 Task: Search one way flight ticket for 1 adult, 6 children, 1 infant in seat and 1 infant on lap in business from Rapid City: Rapid City Regional Airport to Rockford: Chicago Rockford International Airport(was Northwest Chicagoland Regional Airport At Rockford) on 5-1-2023. Choice of flights is Sun country airlines. Number of bags: 8 checked bags. Price is upto 75000. Outbound departure time preference is 22:15.
Action: Mouse moved to (273, 343)
Screenshot: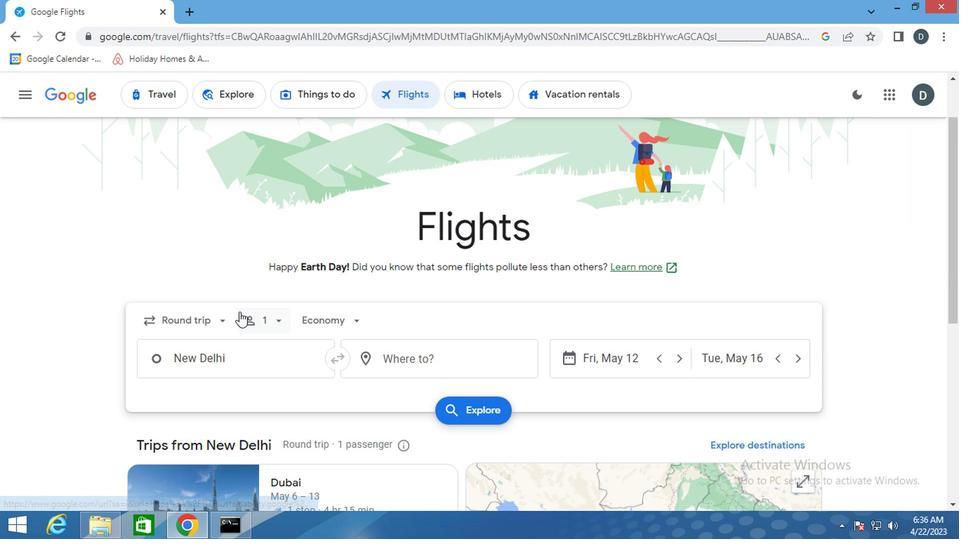 
Action: Mouse pressed left at (273, 343)
Screenshot: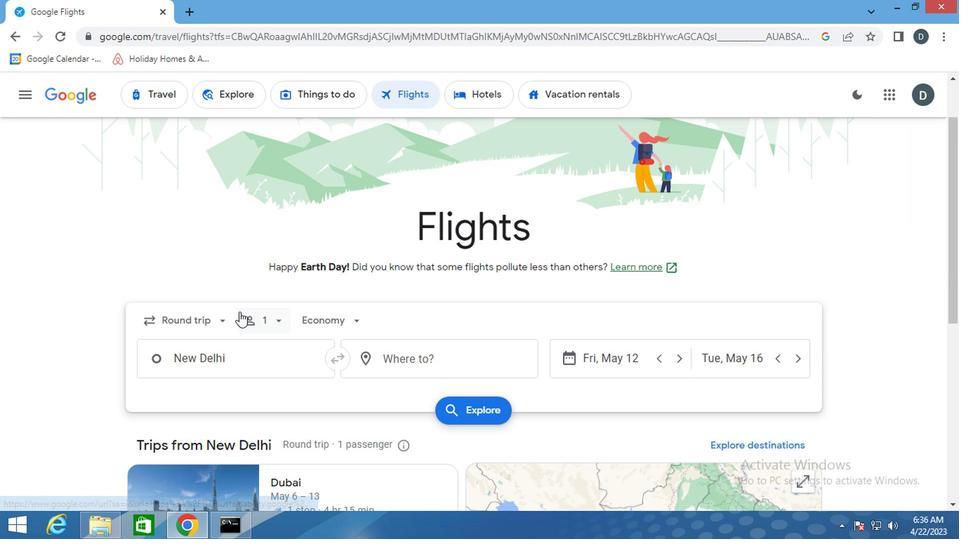 
Action: Mouse moved to (270, 388)
Screenshot: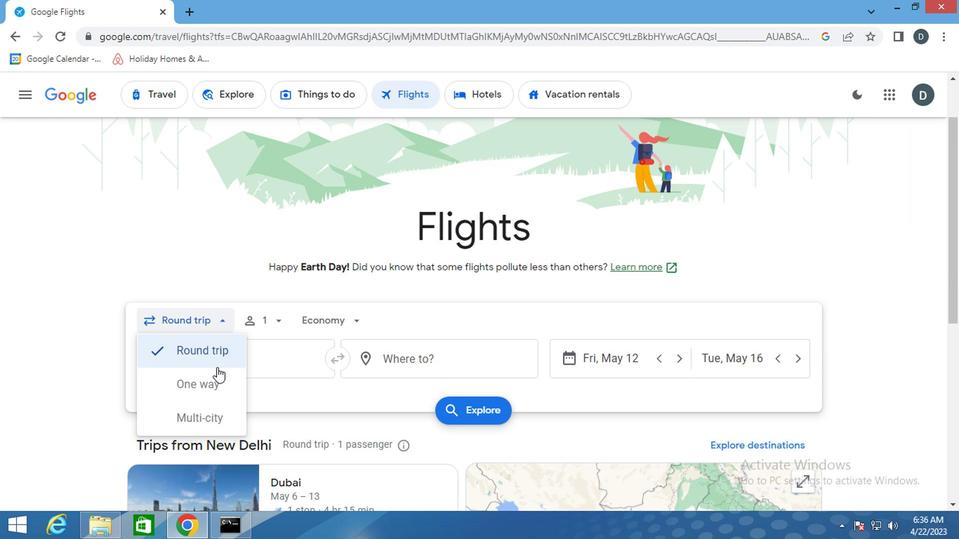 
Action: Mouse pressed left at (270, 388)
Screenshot: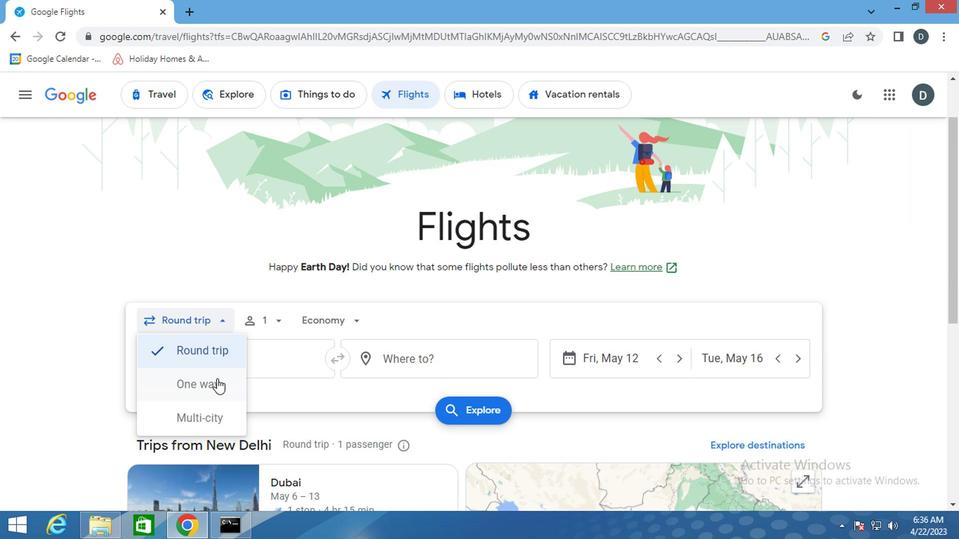 
Action: Mouse moved to (313, 343)
Screenshot: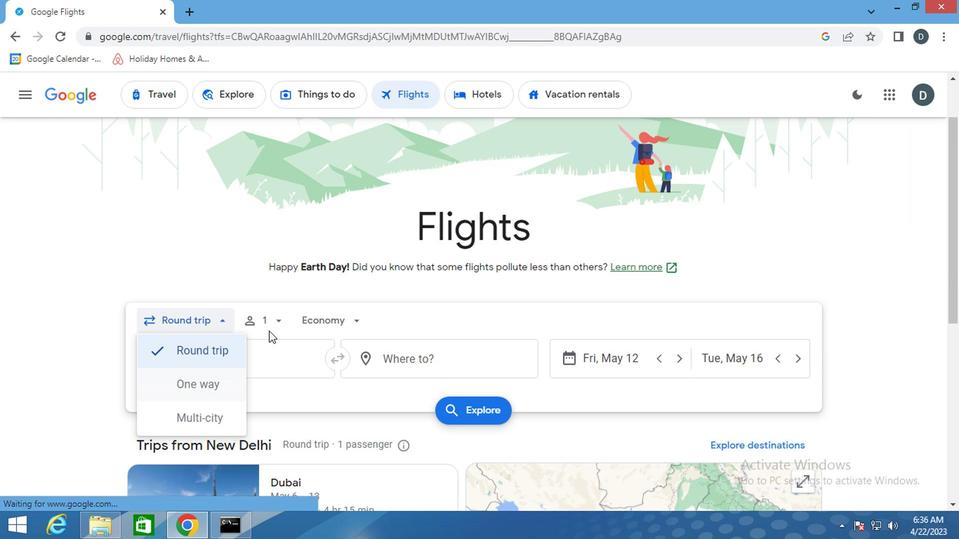 
Action: Mouse pressed left at (313, 343)
Screenshot: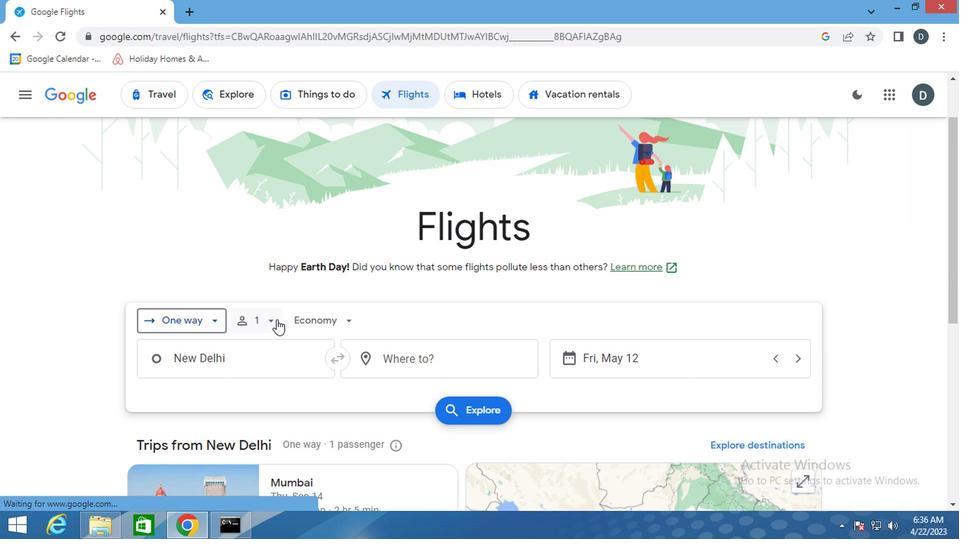 
Action: Mouse moved to (383, 400)
Screenshot: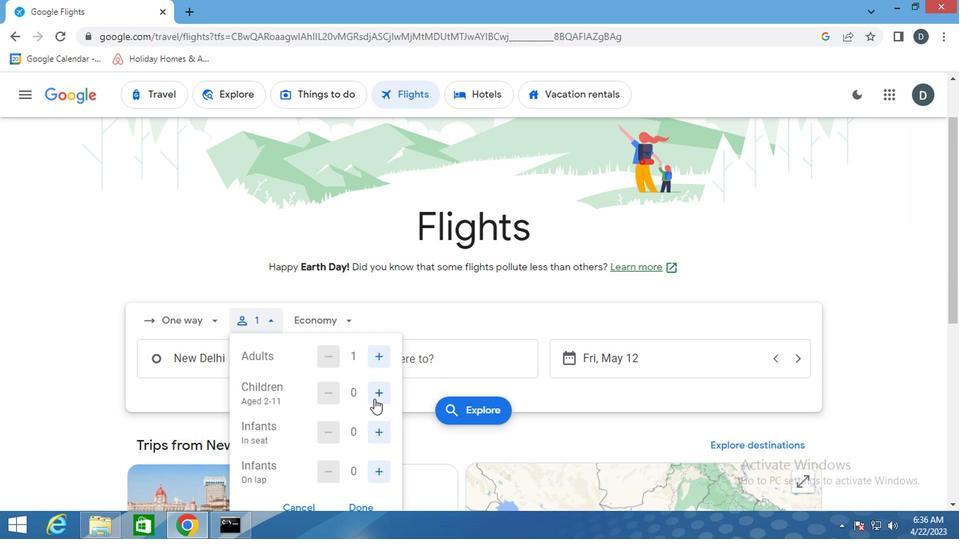 
Action: Mouse pressed left at (383, 400)
Screenshot: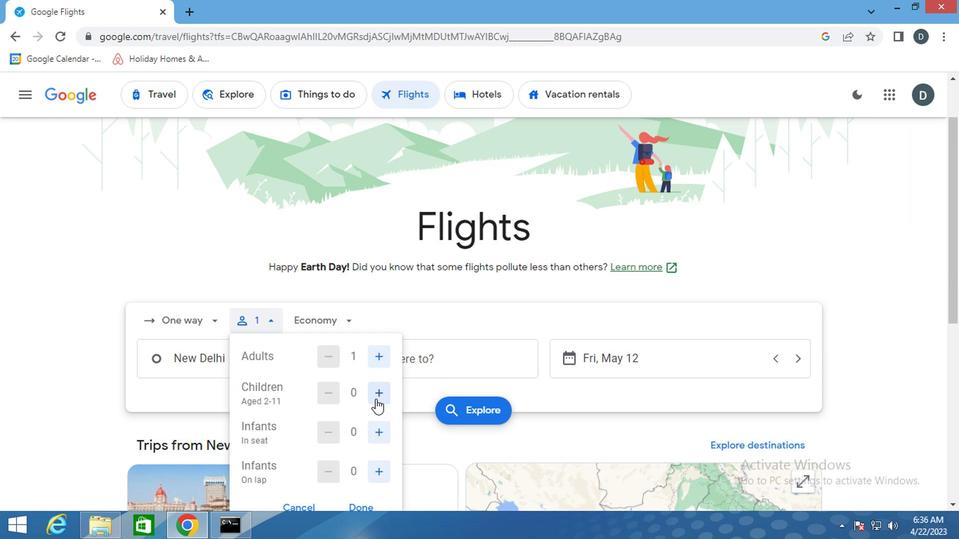 
Action: Mouse pressed left at (383, 400)
Screenshot: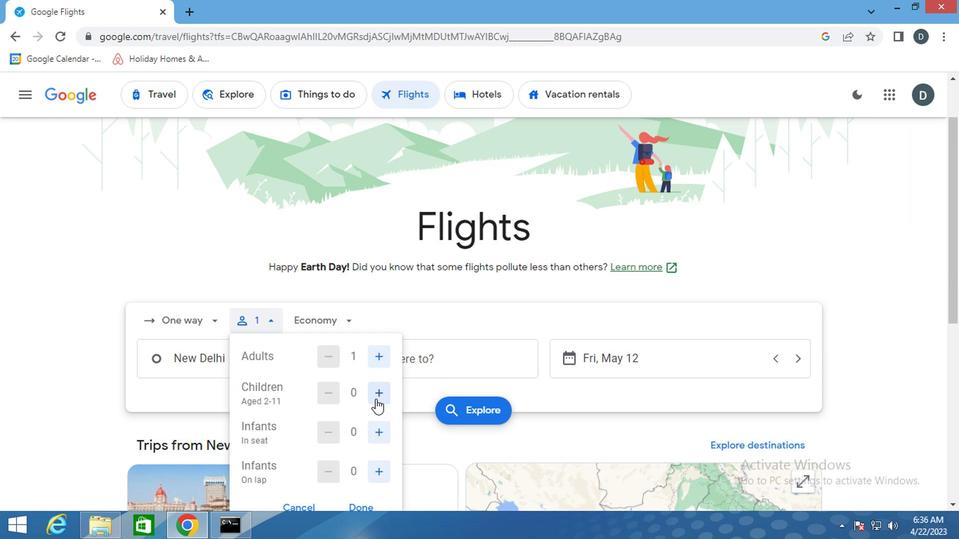 
Action: Mouse pressed left at (383, 400)
Screenshot: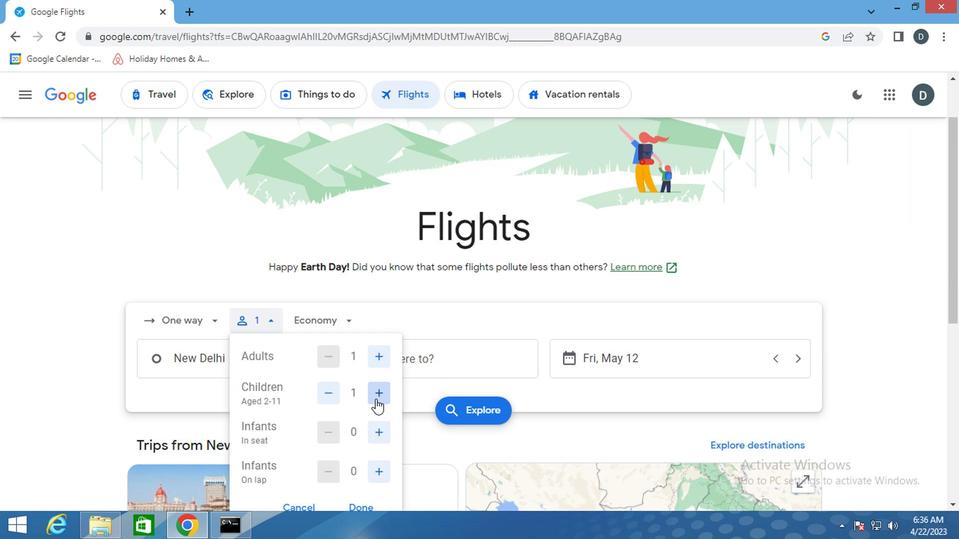 
Action: Mouse pressed left at (383, 400)
Screenshot: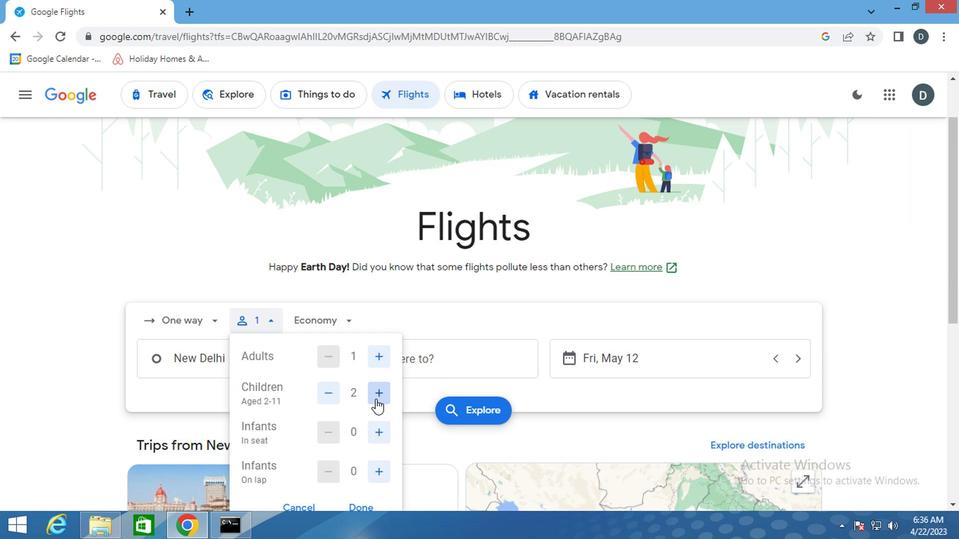
Action: Mouse pressed left at (383, 400)
Screenshot: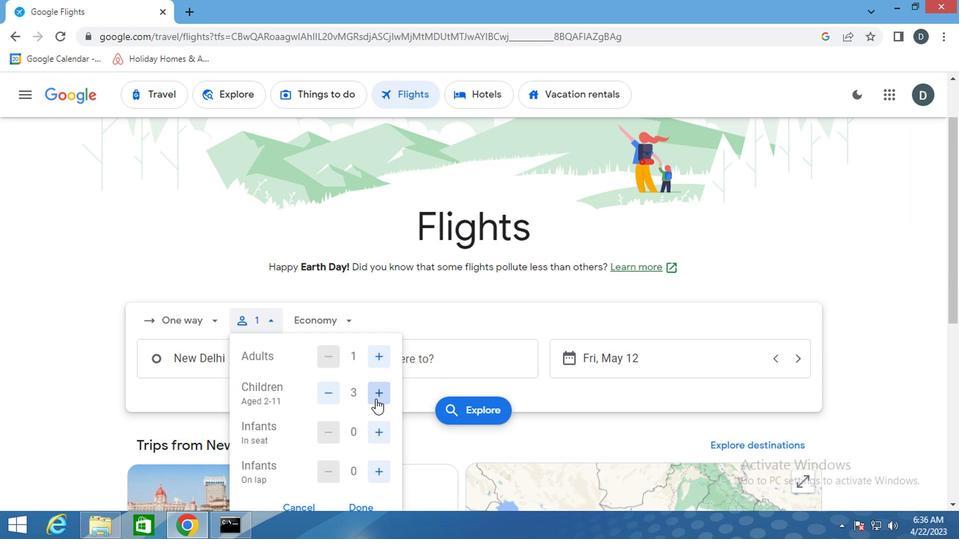 
Action: Mouse pressed left at (383, 400)
Screenshot: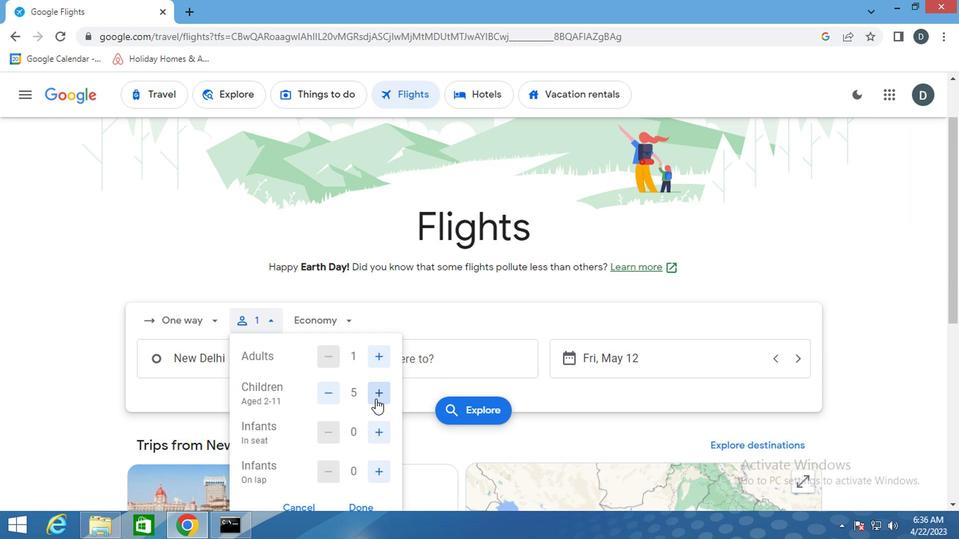 
Action: Mouse moved to (388, 418)
Screenshot: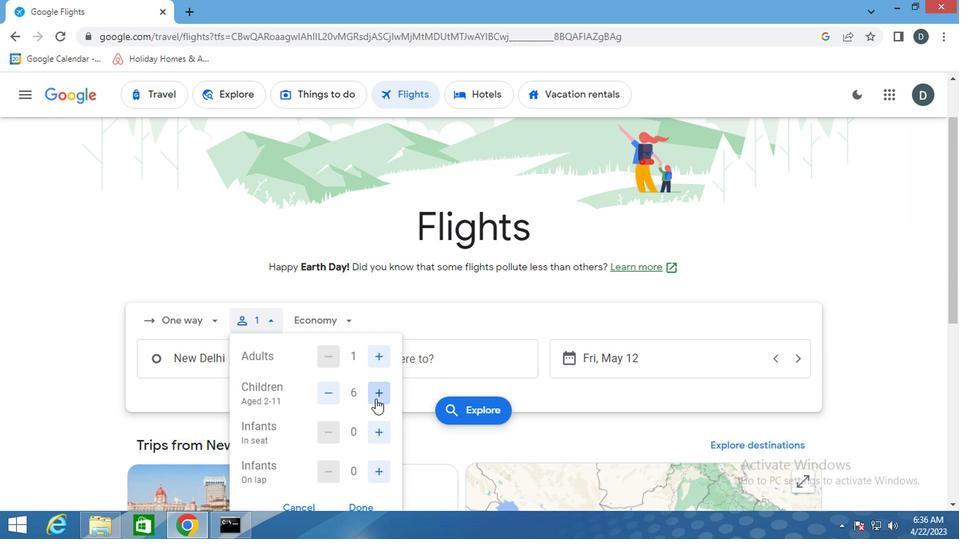 
Action: Mouse pressed left at (388, 418)
Screenshot: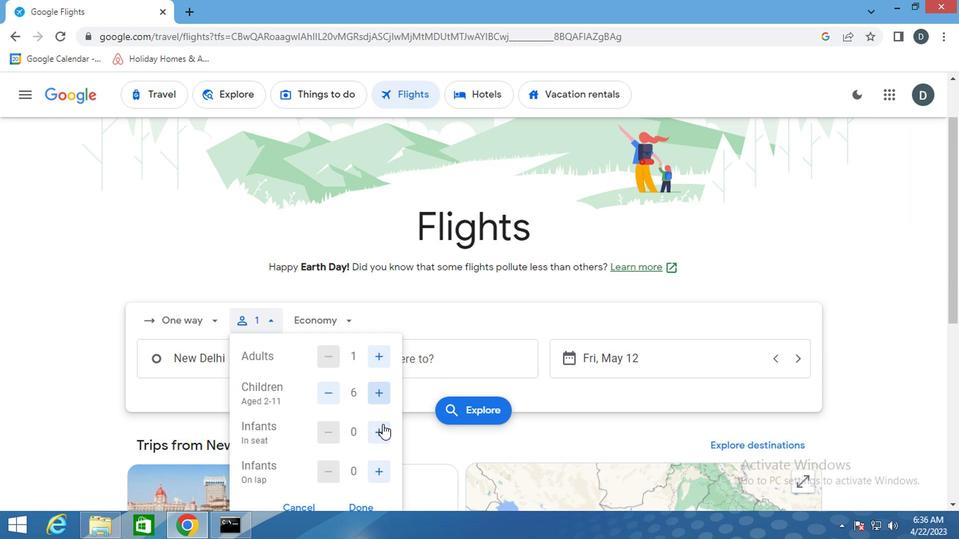 
Action: Mouse moved to (385, 449)
Screenshot: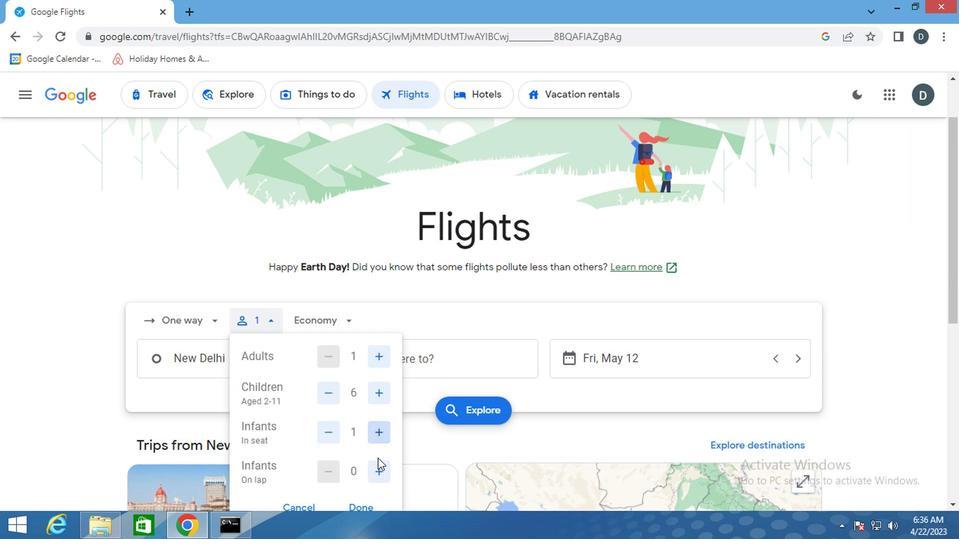 
Action: Mouse pressed left at (385, 449)
Screenshot: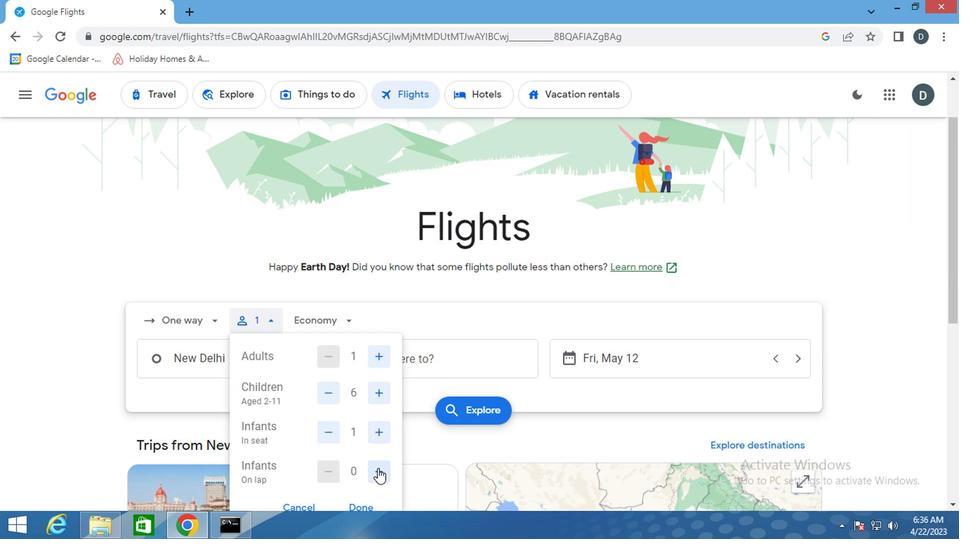 
Action: Mouse moved to (377, 475)
Screenshot: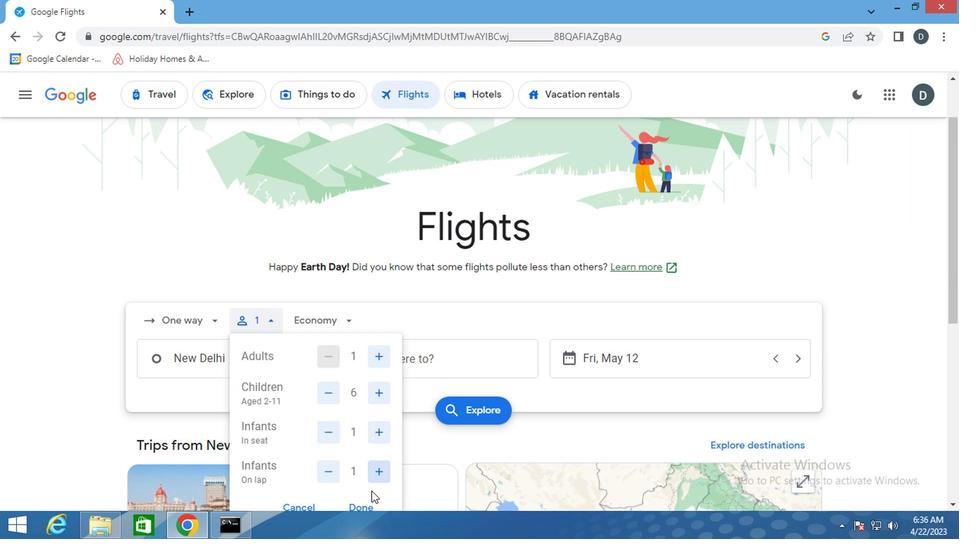 
Action: Mouse pressed left at (377, 475)
Screenshot: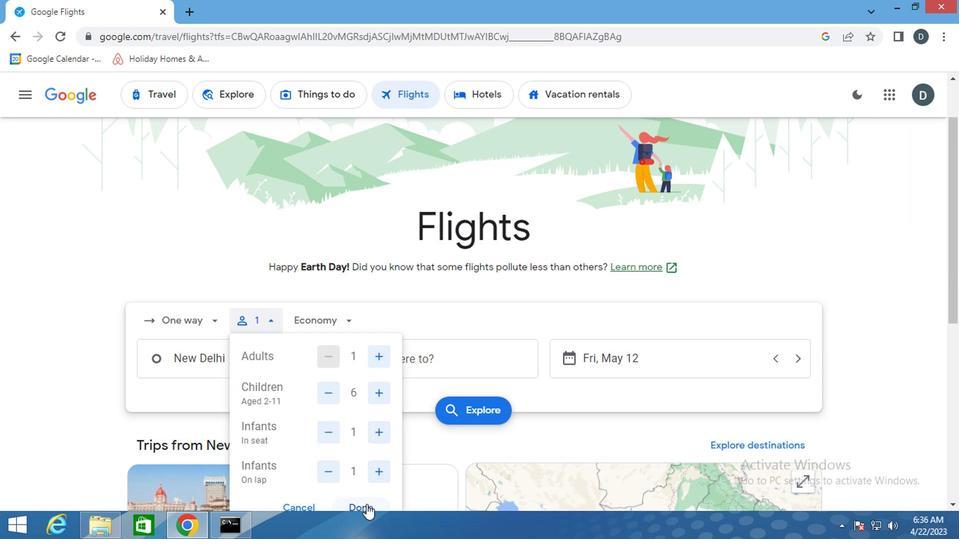 
Action: Mouse moved to (346, 341)
Screenshot: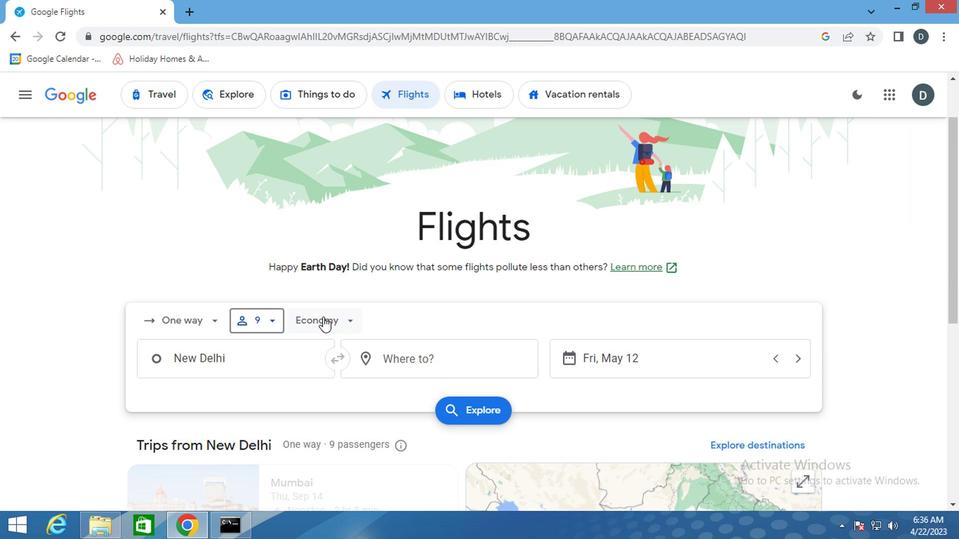 
Action: Mouse pressed left at (346, 341)
Screenshot: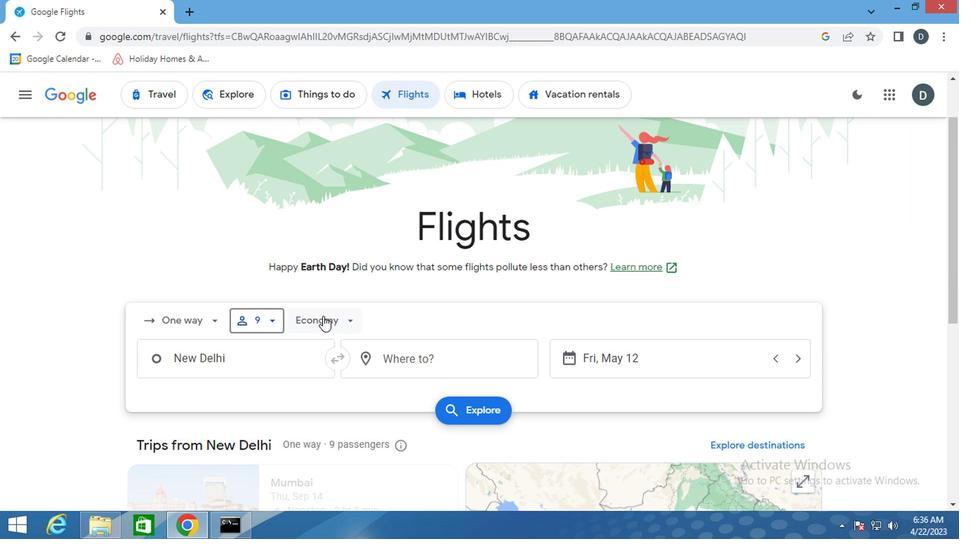 
Action: Mouse moved to (361, 409)
Screenshot: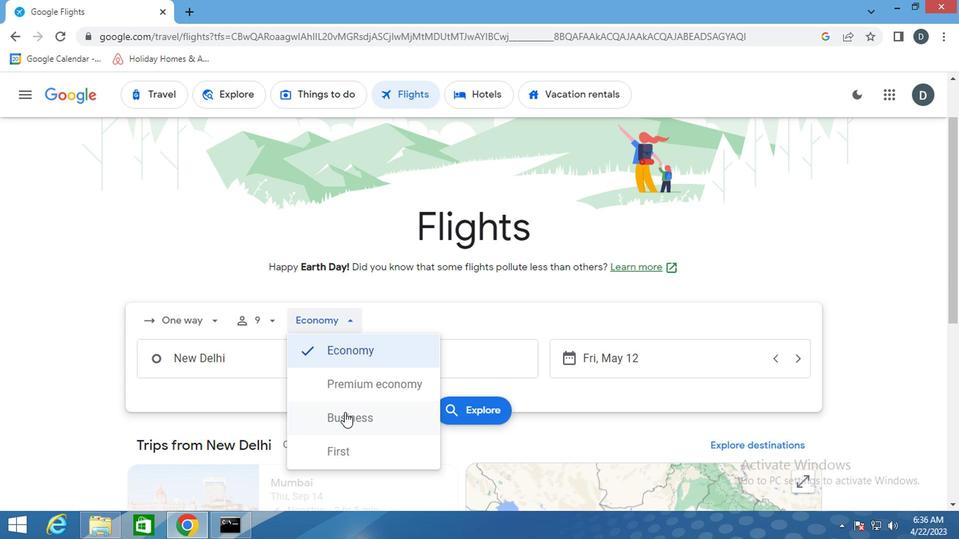 
Action: Mouse pressed left at (361, 409)
Screenshot: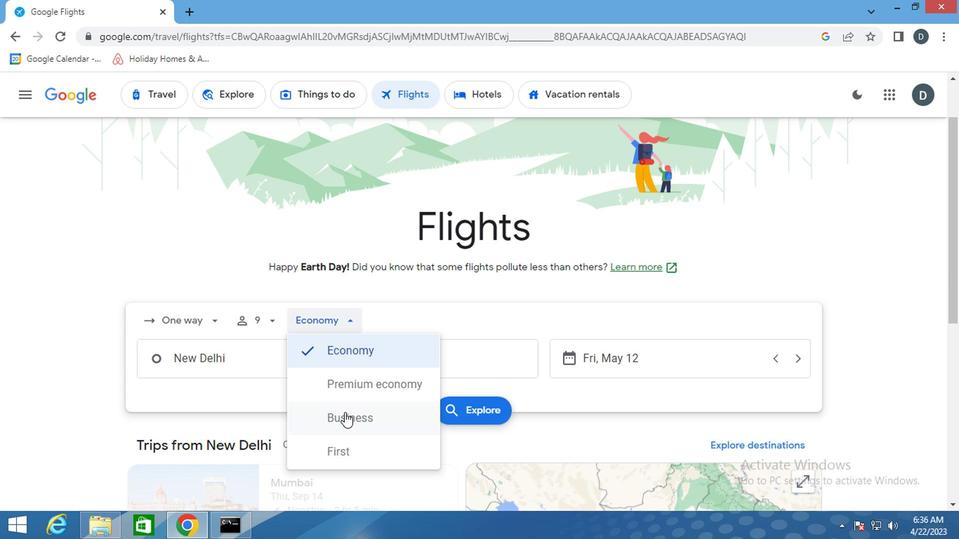 
Action: Mouse moved to (291, 380)
Screenshot: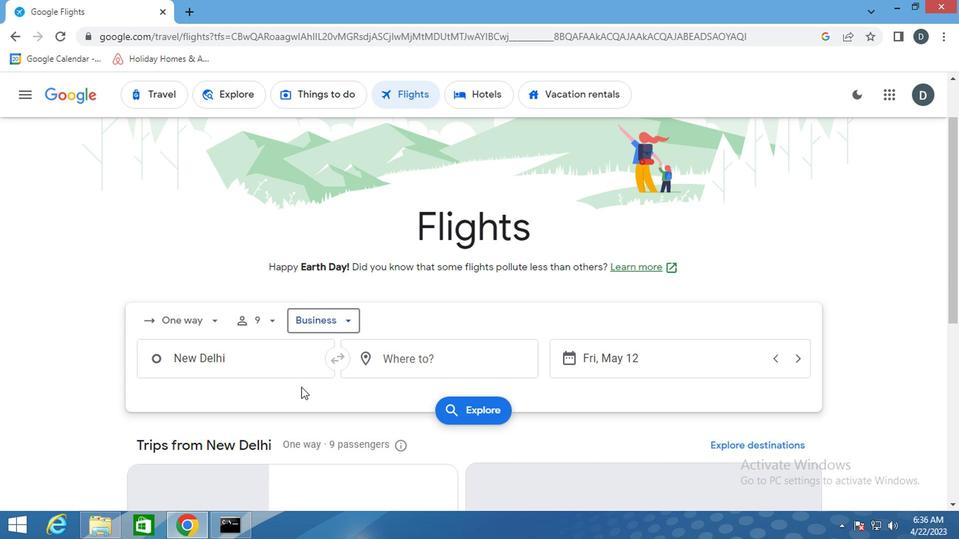 
Action: Mouse pressed left at (291, 380)
Screenshot: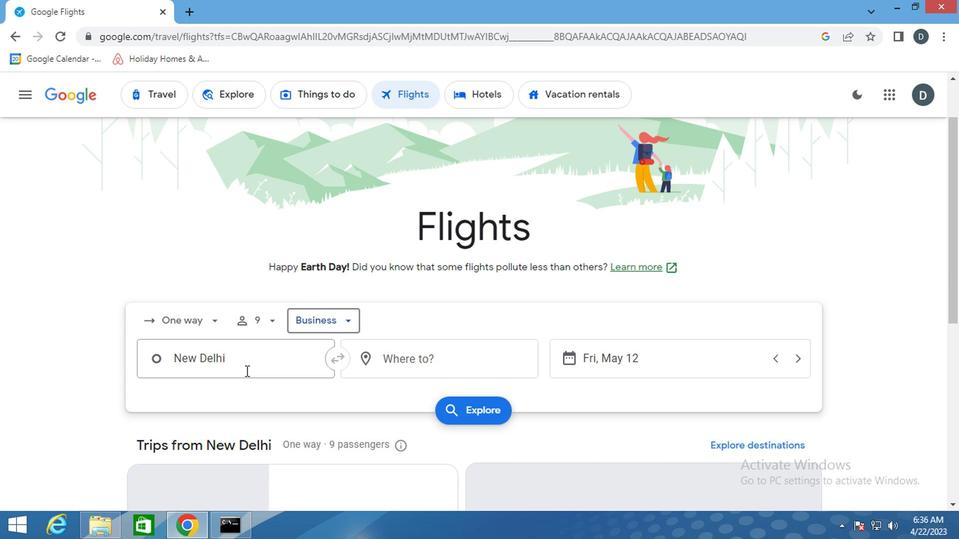 
Action: Key pressed <Key.shift_r>Rapid<Key.space><Key.shift>CITY<Key.space><Key.shift>REG
Screenshot: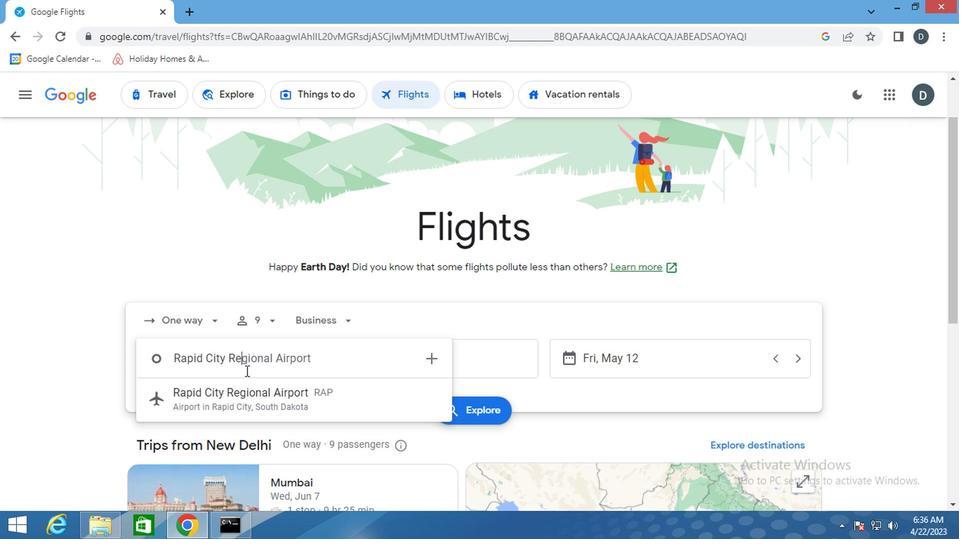 
Action: Mouse moved to (298, 405)
Screenshot: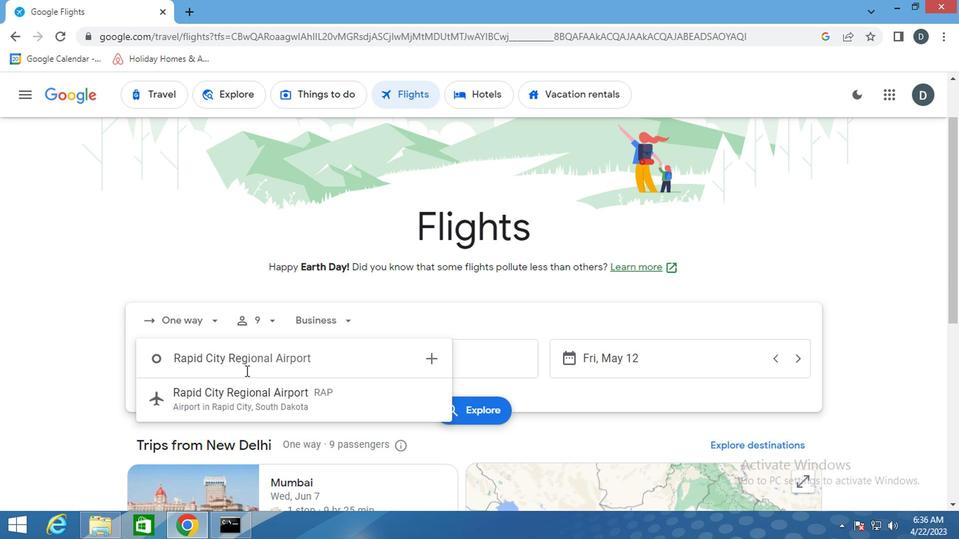 
Action: Mouse pressed left at (298, 405)
Screenshot: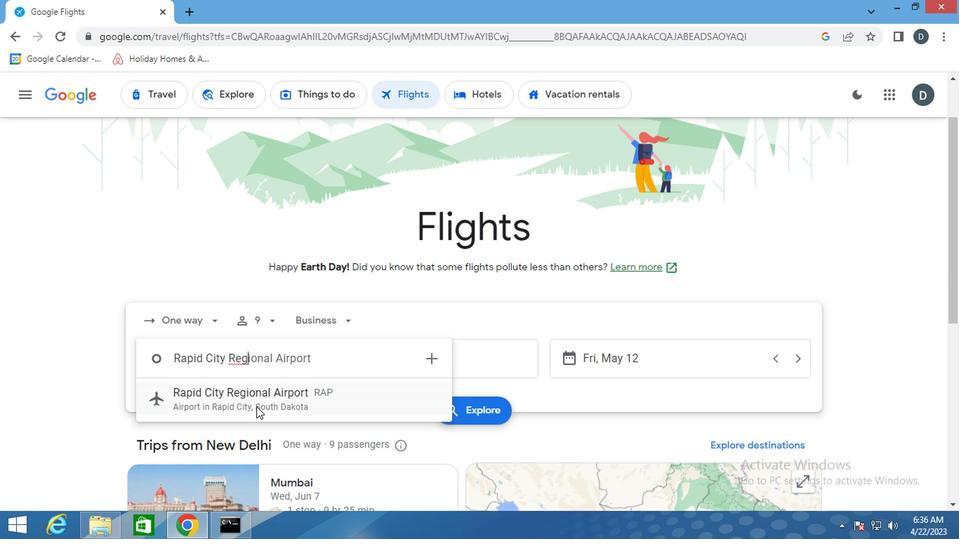 
Action: Mouse moved to (430, 377)
Screenshot: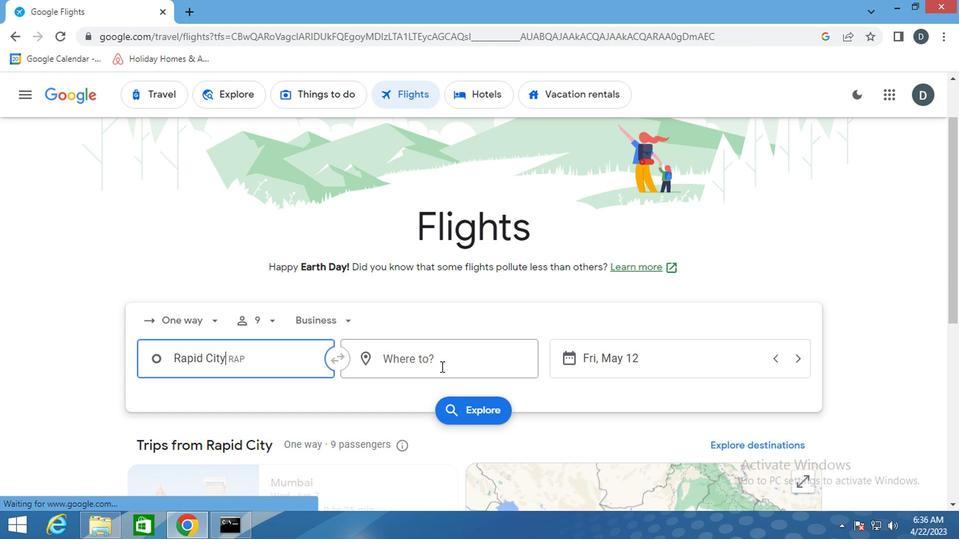 
Action: Mouse pressed left at (430, 377)
Screenshot: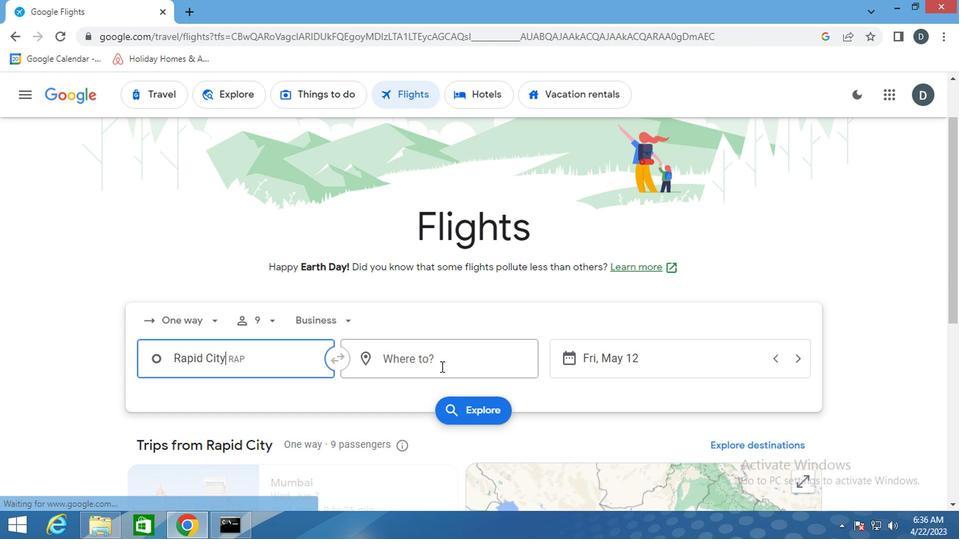 
Action: Key pressed <Key.shift>ROCKFORD
Screenshot: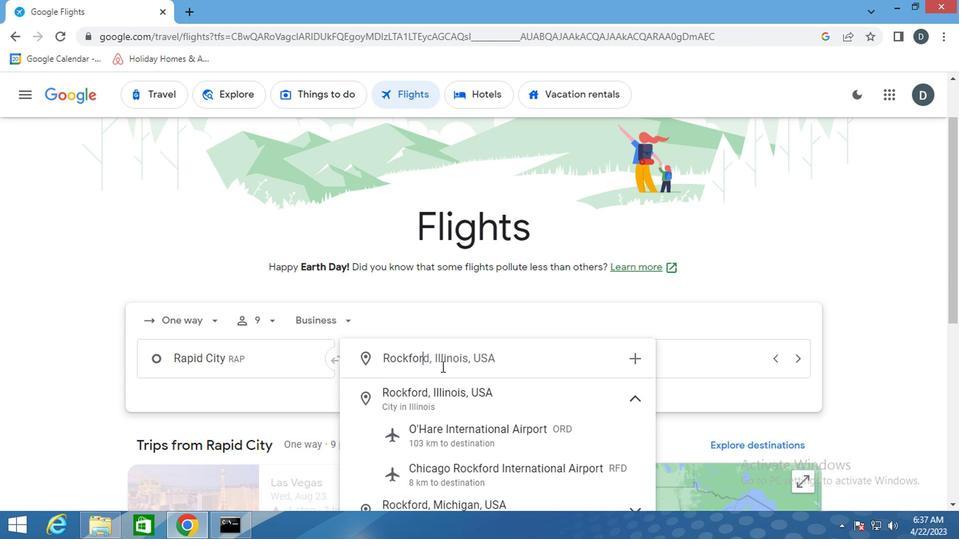 
Action: Mouse moved to (442, 451)
Screenshot: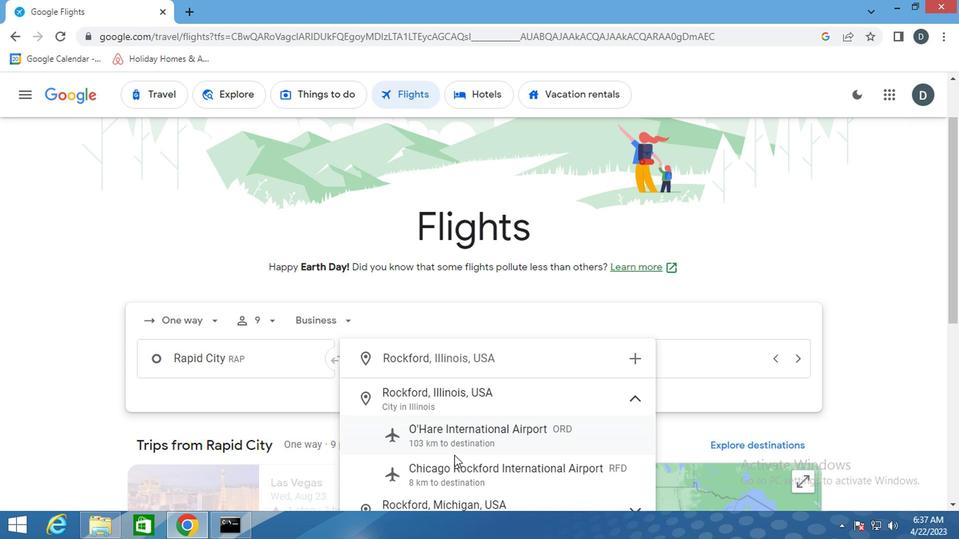 
Action: Mouse pressed left at (442, 451)
Screenshot: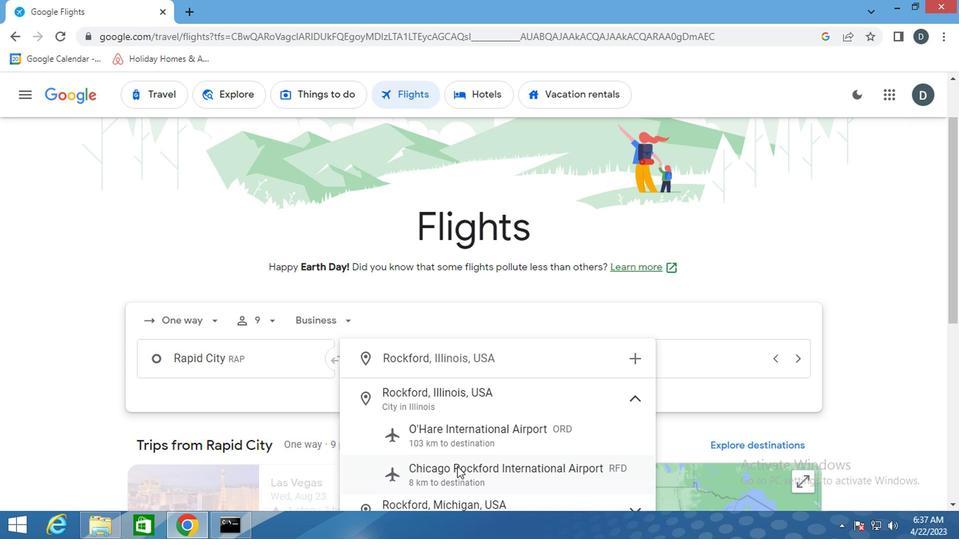 
Action: Mouse moved to (563, 377)
Screenshot: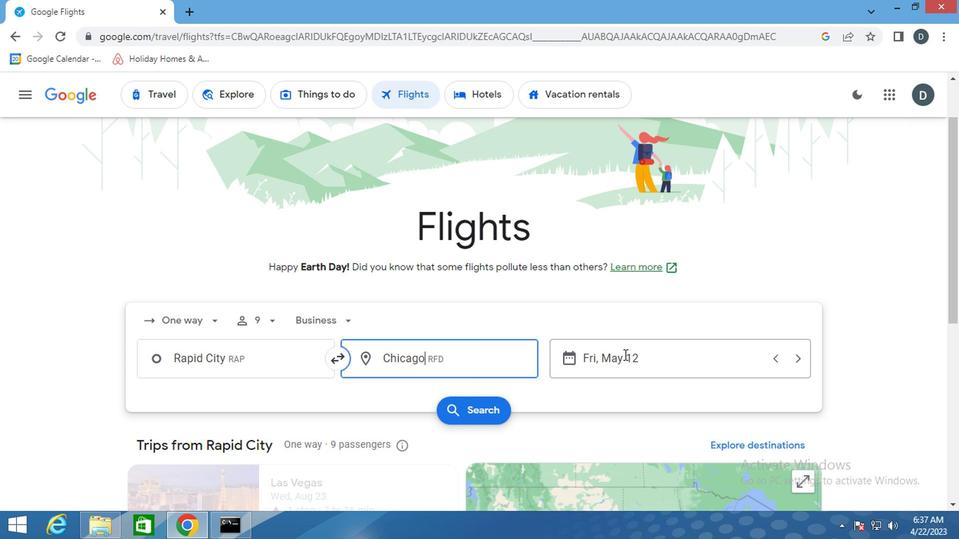 
Action: Mouse pressed left at (563, 377)
Screenshot: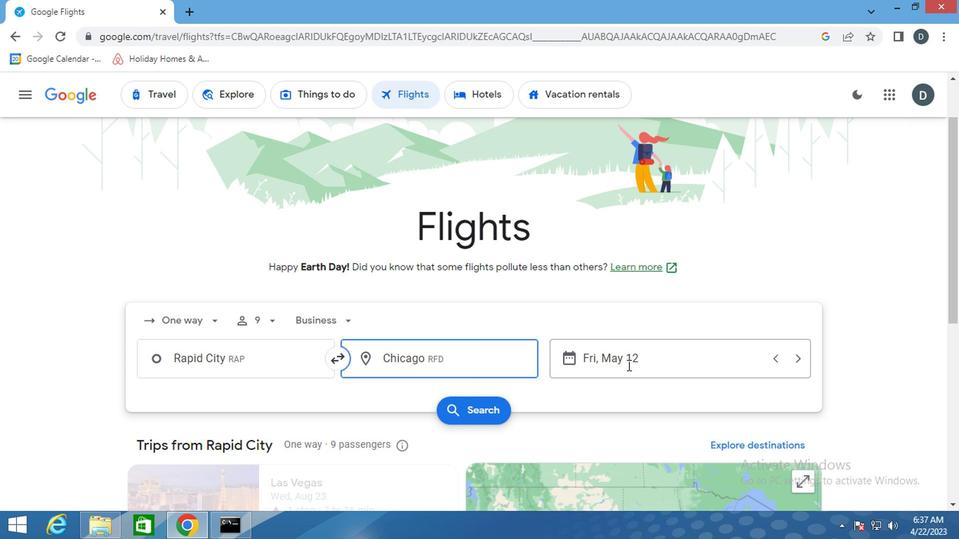 
Action: Mouse moved to (541, 290)
Screenshot: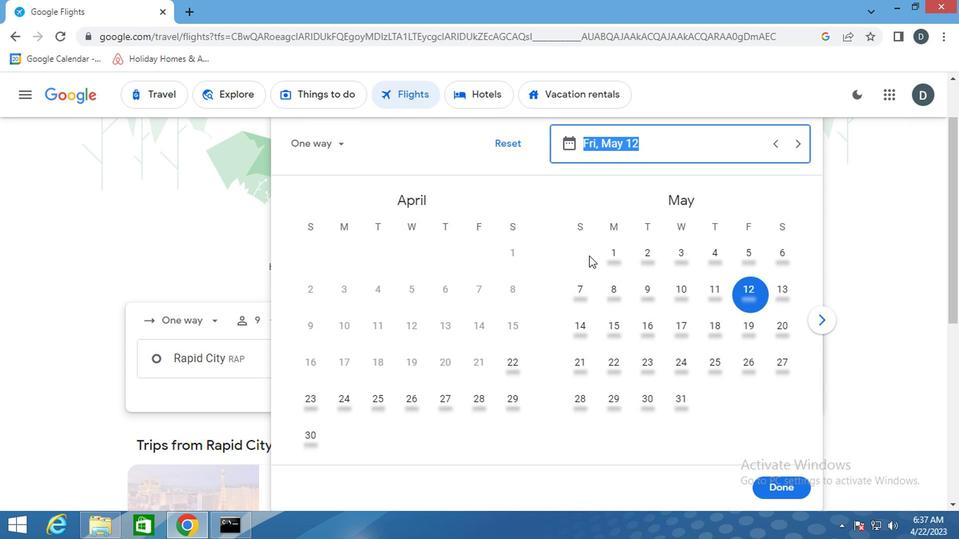 
Action: Mouse pressed left at (541, 290)
Screenshot: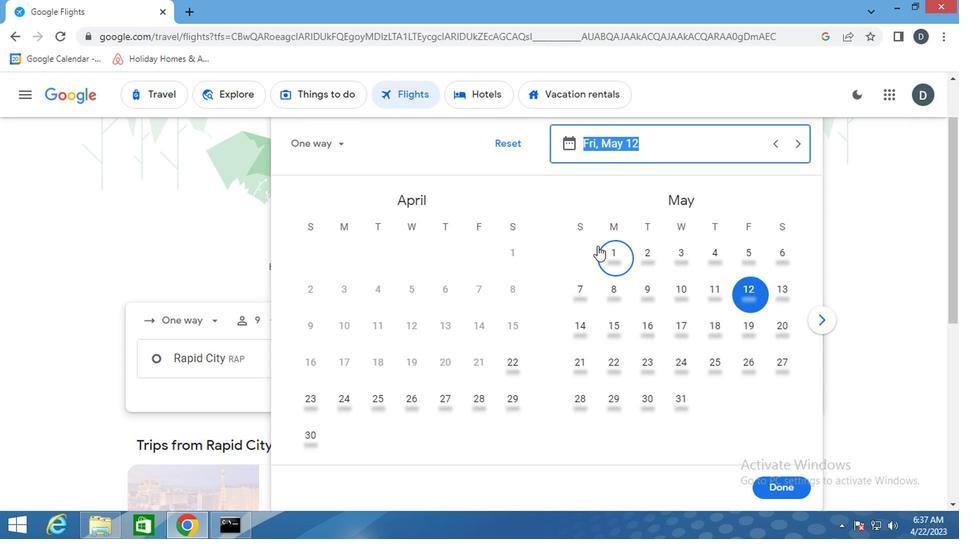 
Action: Mouse moved to (663, 468)
Screenshot: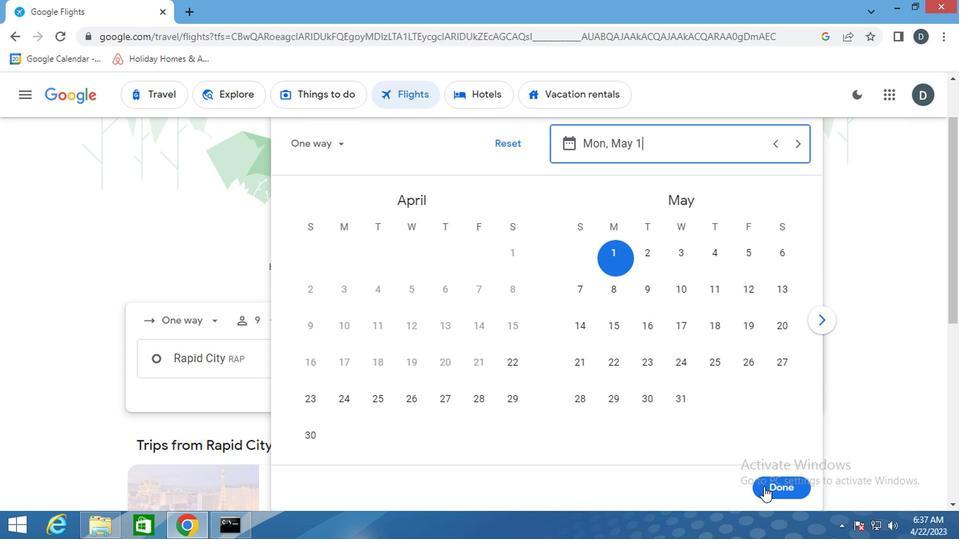 
Action: Mouse pressed left at (663, 468)
Screenshot: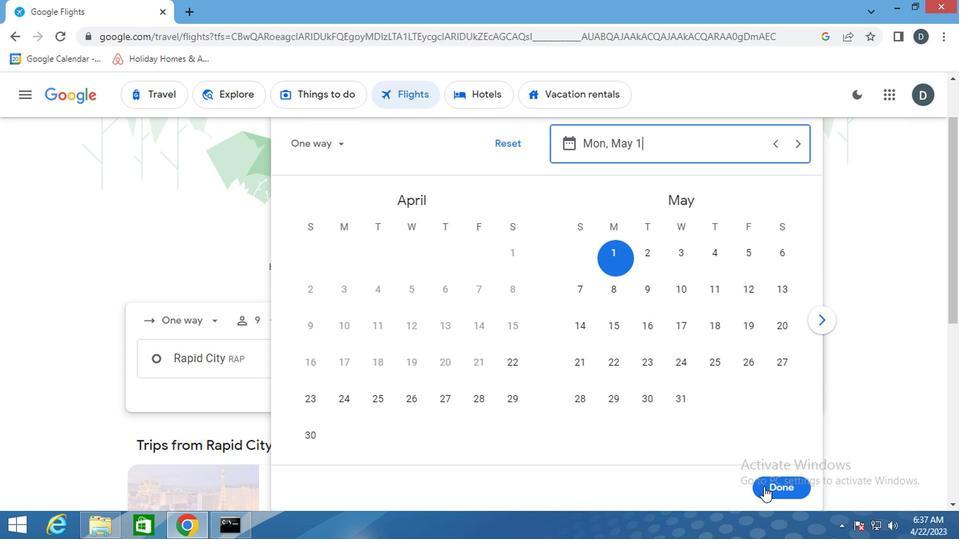 
Action: Mouse moved to (469, 412)
Screenshot: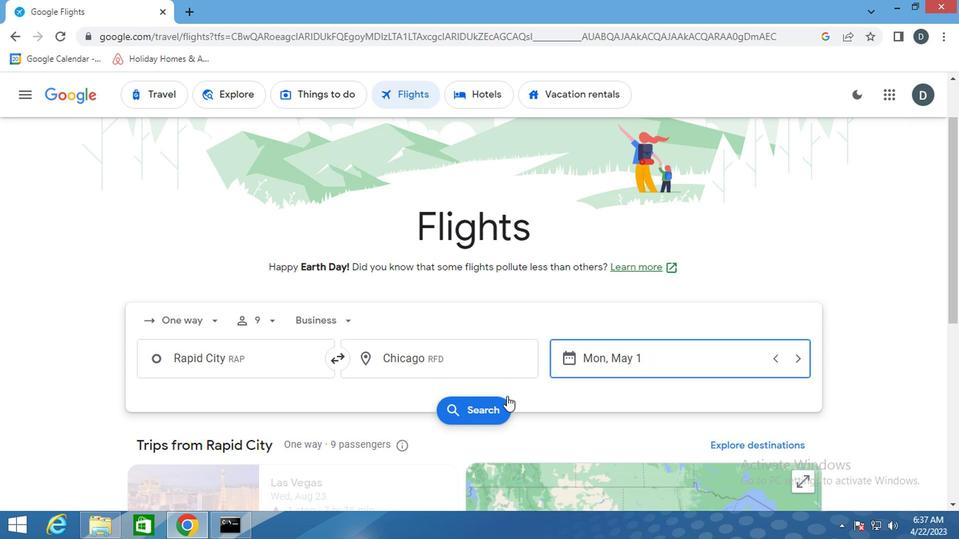 
Action: Mouse pressed left at (469, 412)
Screenshot: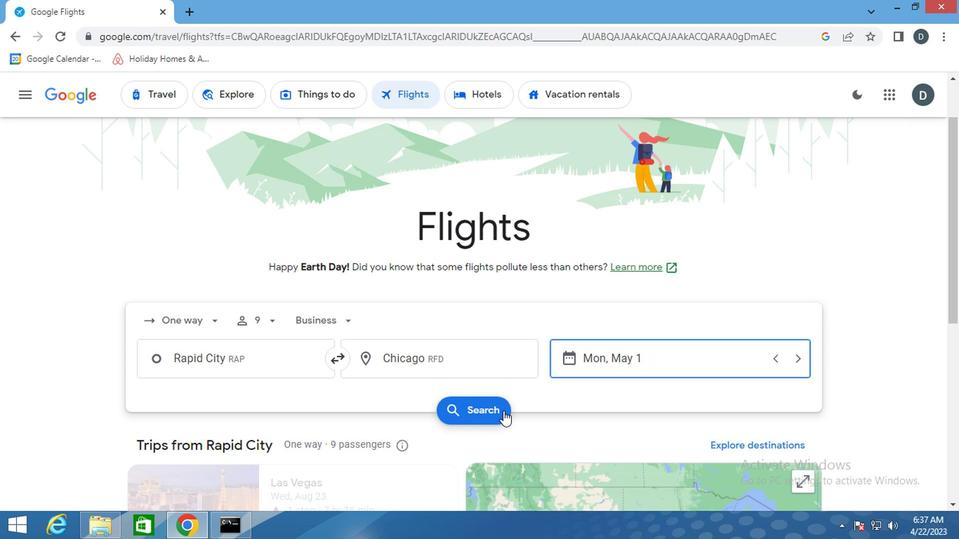 
Action: Mouse moved to (228, 275)
Screenshot: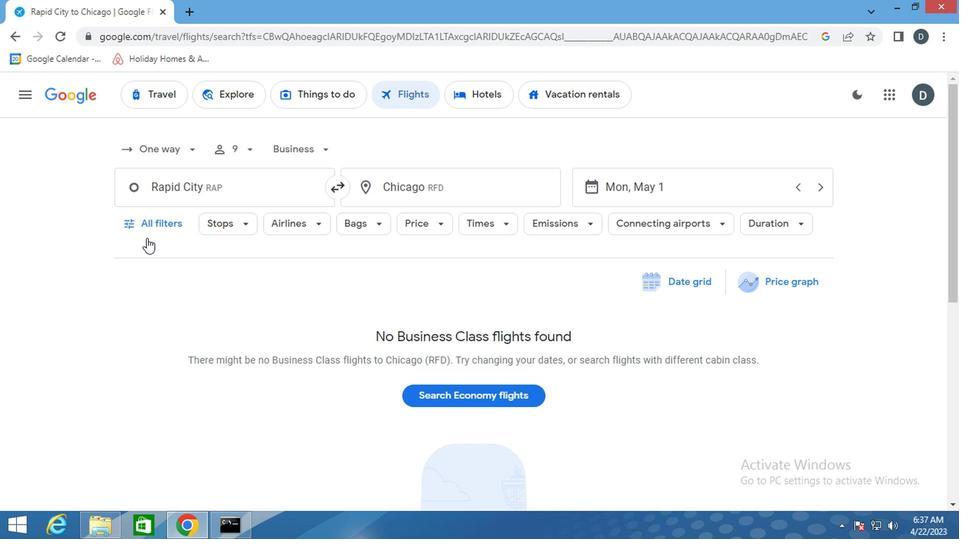 
Action: Mouse pressed left at (228, 275)
Screenshot: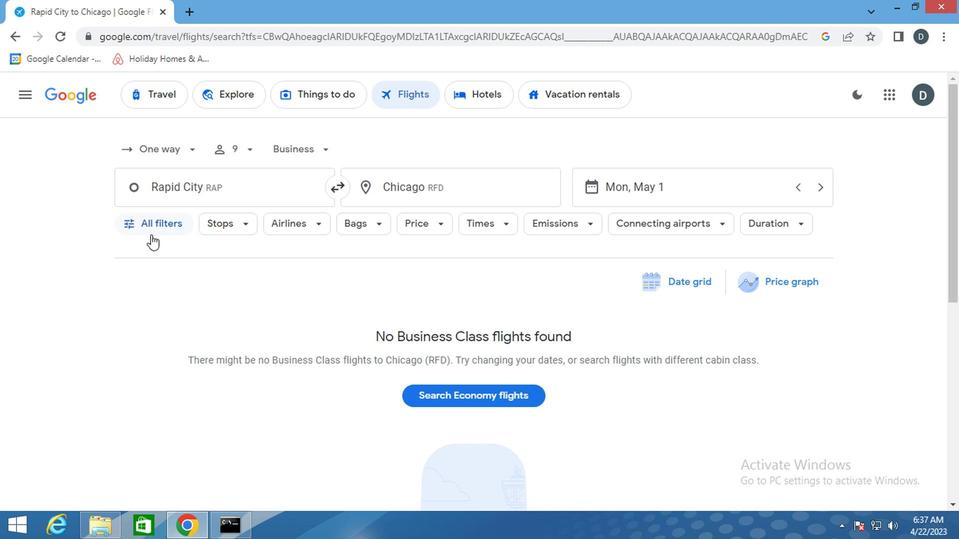 
Action: Mouse moved to (277, 370)
Screenshot: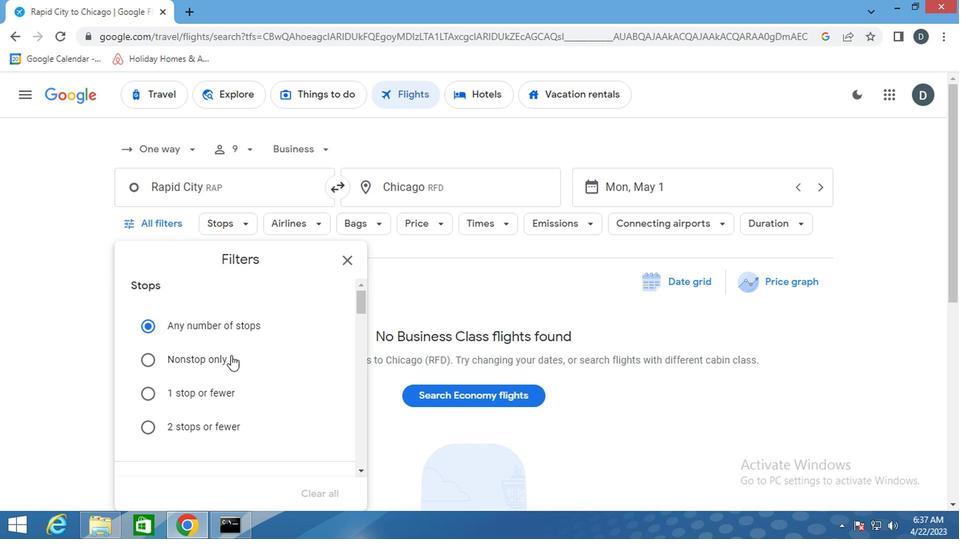 
Action: Mouse scrolled (277, 369) with delta (0, 0)
Screenshot: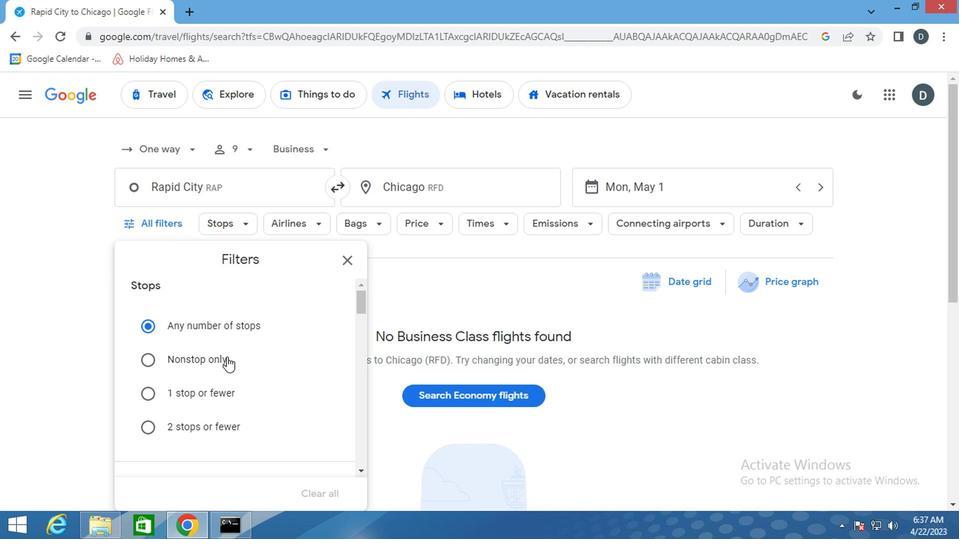 
Action: Mouse scrolled (277, 369) with delta (0, 0)
Screenshot: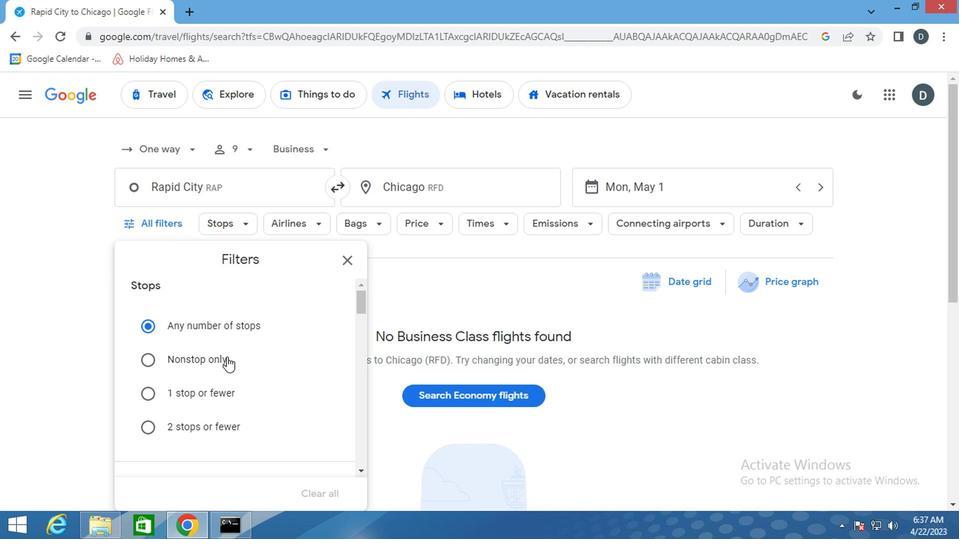 
Action: Mouse moved to (284, 376)
Screenshot: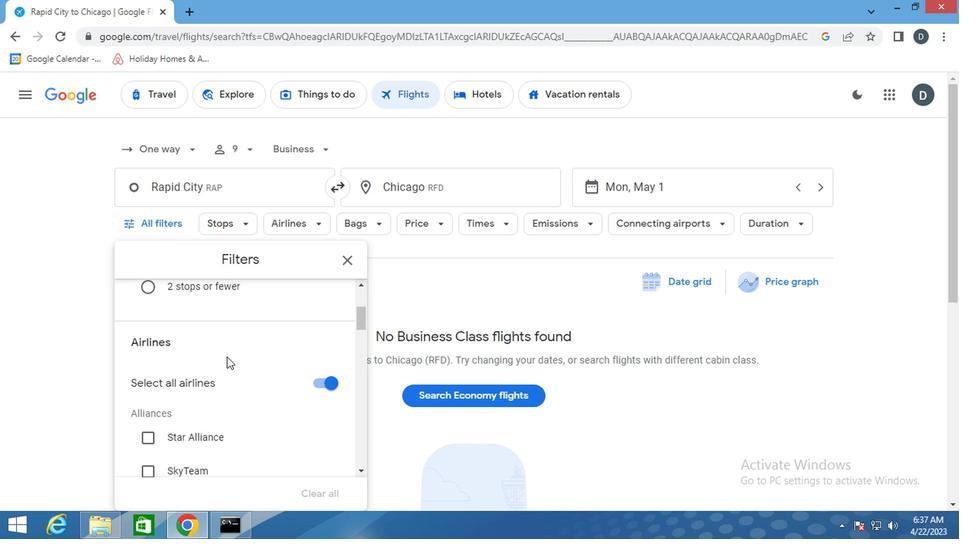 
Action: Mouse scrolled (284, 376) with delta (0, 0)
Screenshot: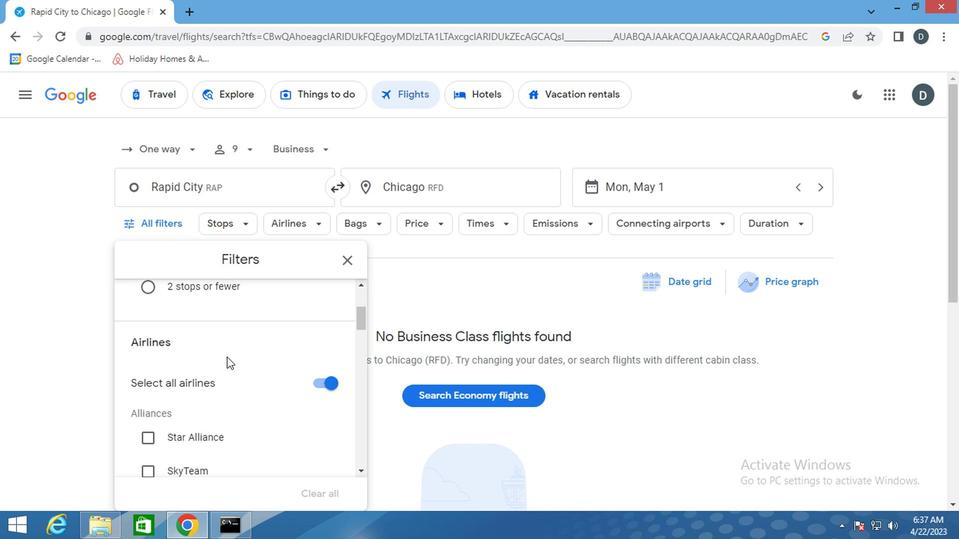 
Action: Mouse scrolled (284, 376) with delta (0, 0)
Screenshot: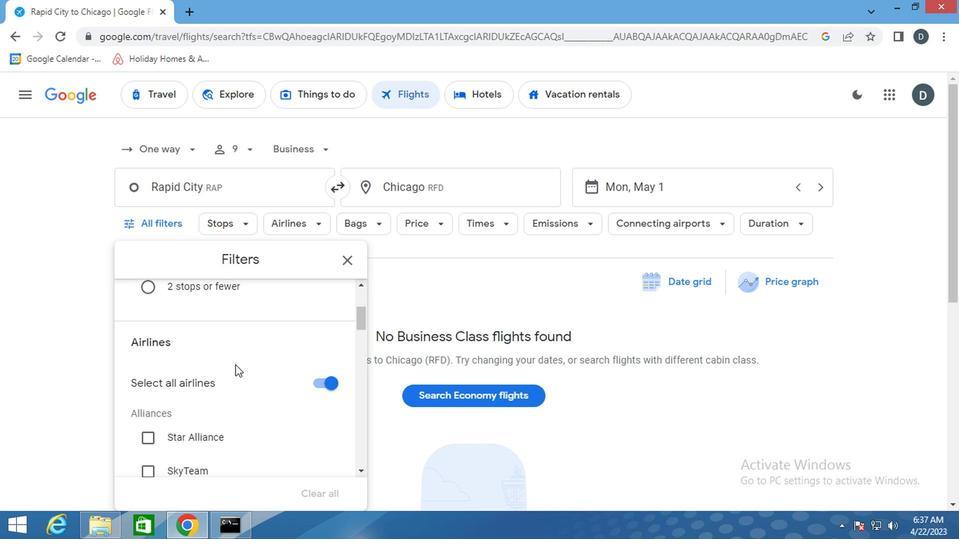 
Action: Mouse scrolled (284, 376) with delta (0, 0)
Screenshot: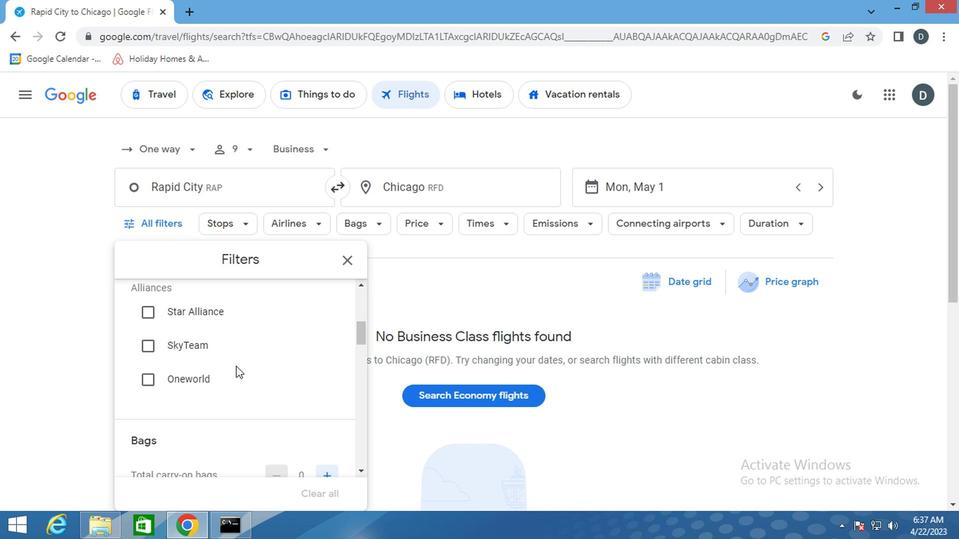 
Action: Mouse scrolled (284, 376) with delta (0, 0)
Screenshot: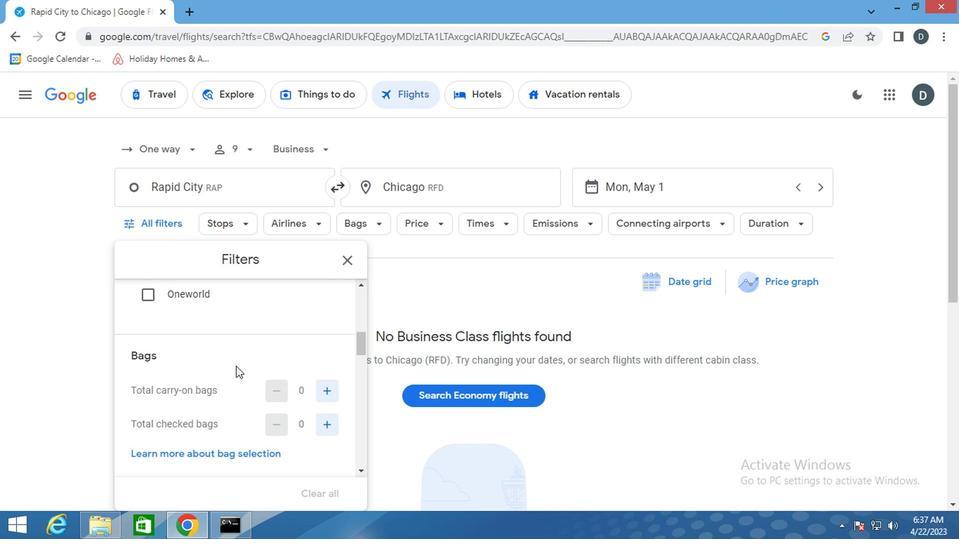 
Action: Mouse moved to (343, 366)
Screenshot: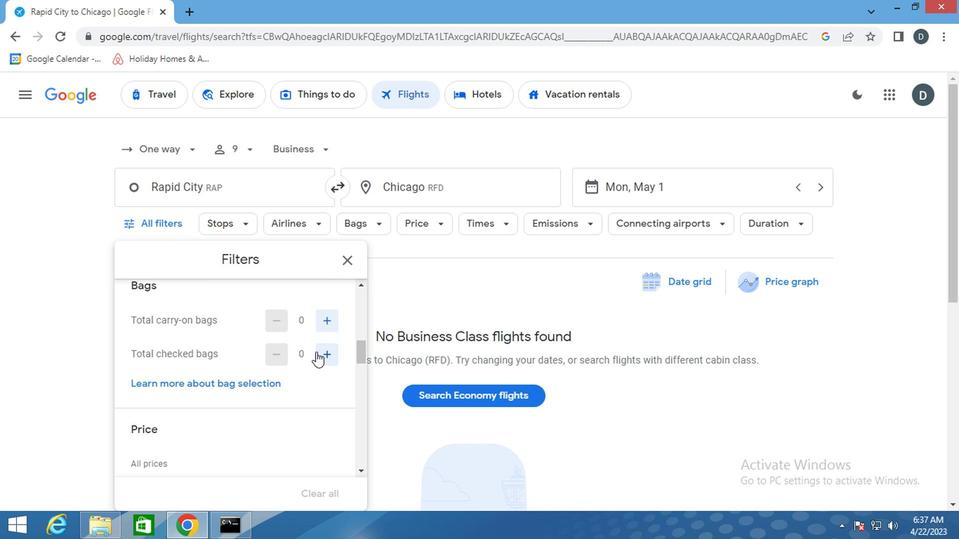 
Action: Mouse pressed left at (343, 366)
Screenshot: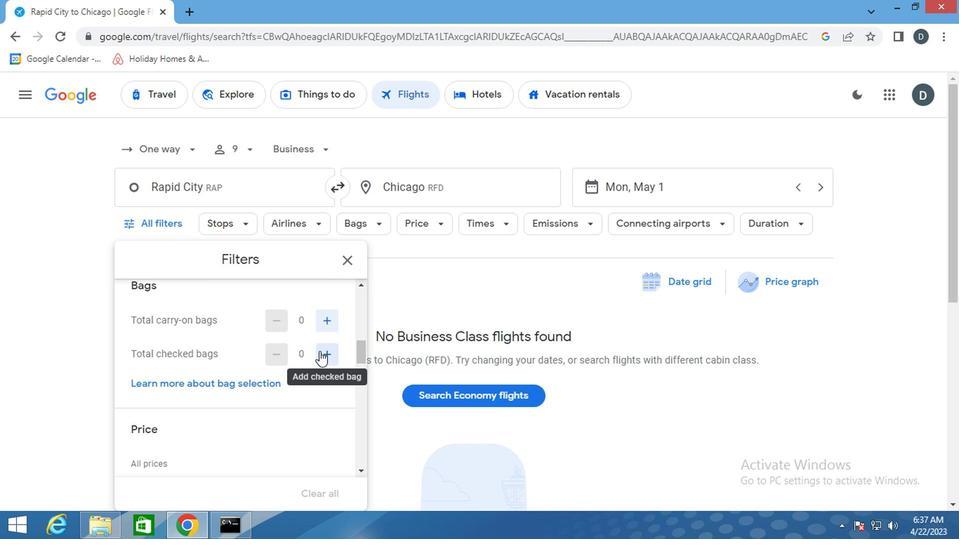 
Action: Mouse pressed left at (343, 366)
Screenshot: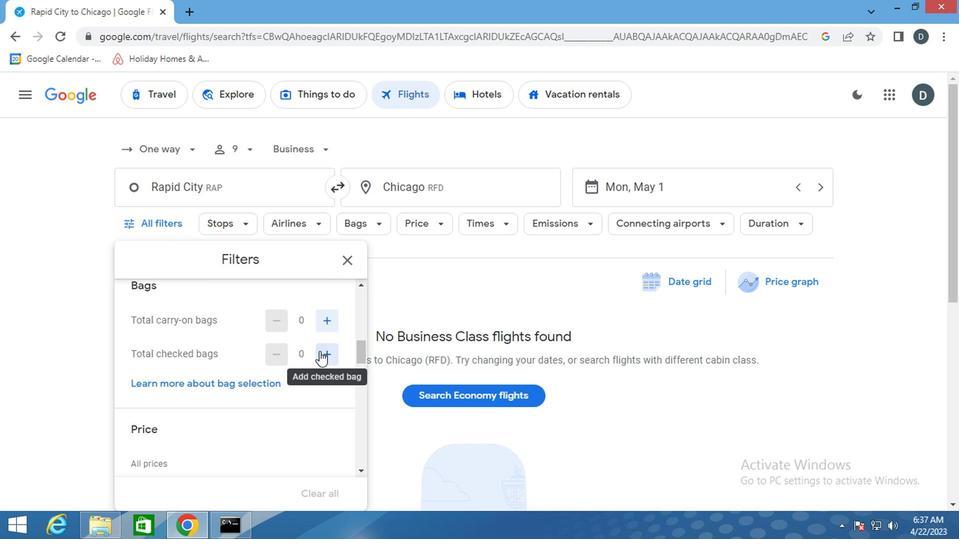 
Action: Mouse pressed left at (343, 366)
Screenshot: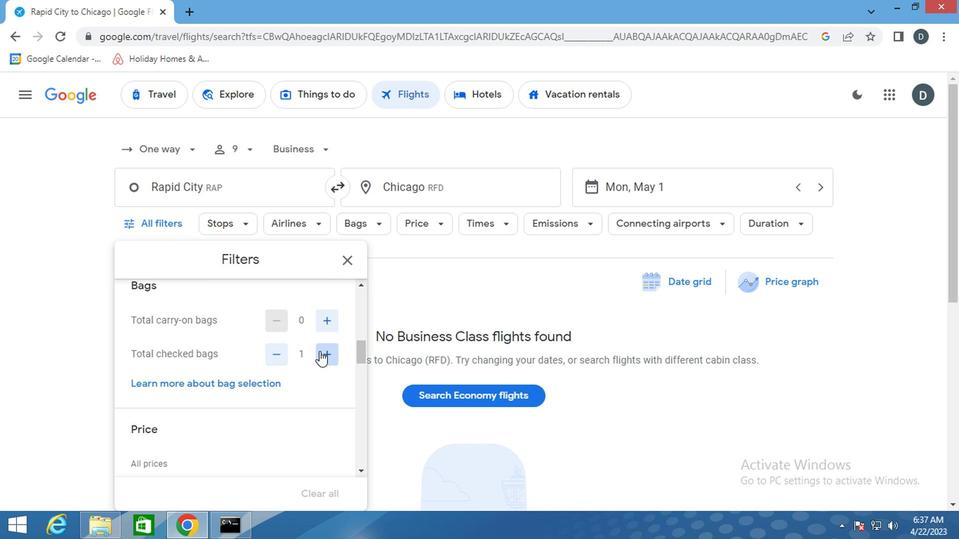 
Action: Mouse pressed left at (343, 366)
Screenshot: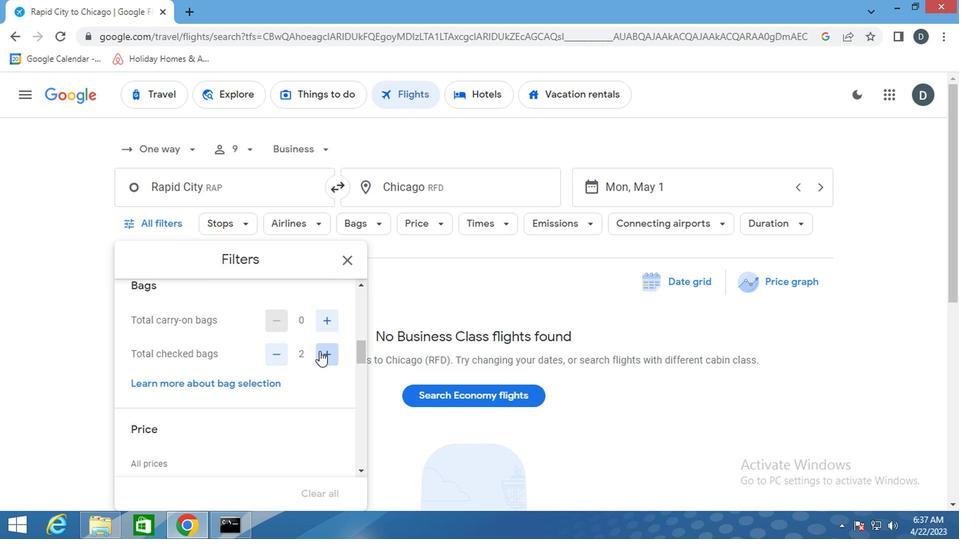 
Action: Mouse pressed left at (343, 366)
Screenshot: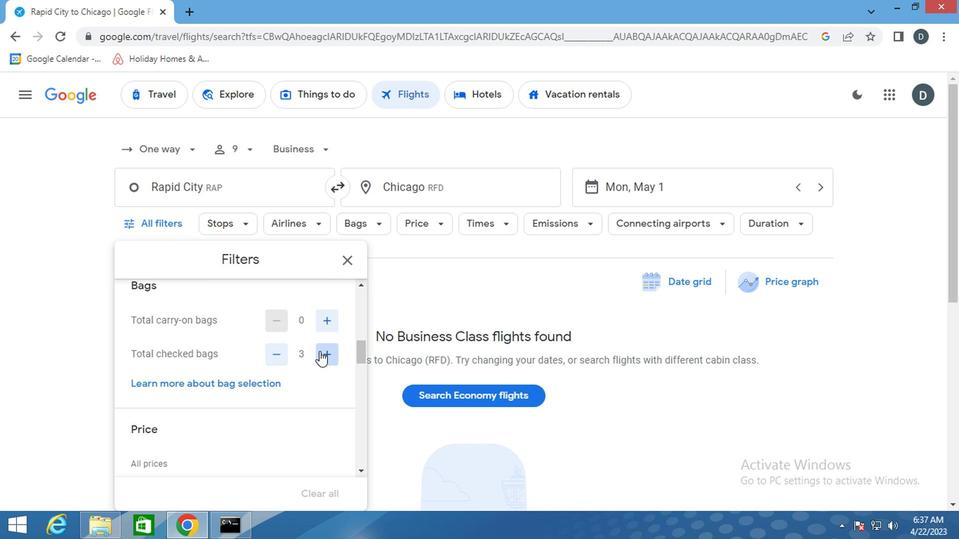 
Action: Mouse pressed left at (343, 366)
Screenshot: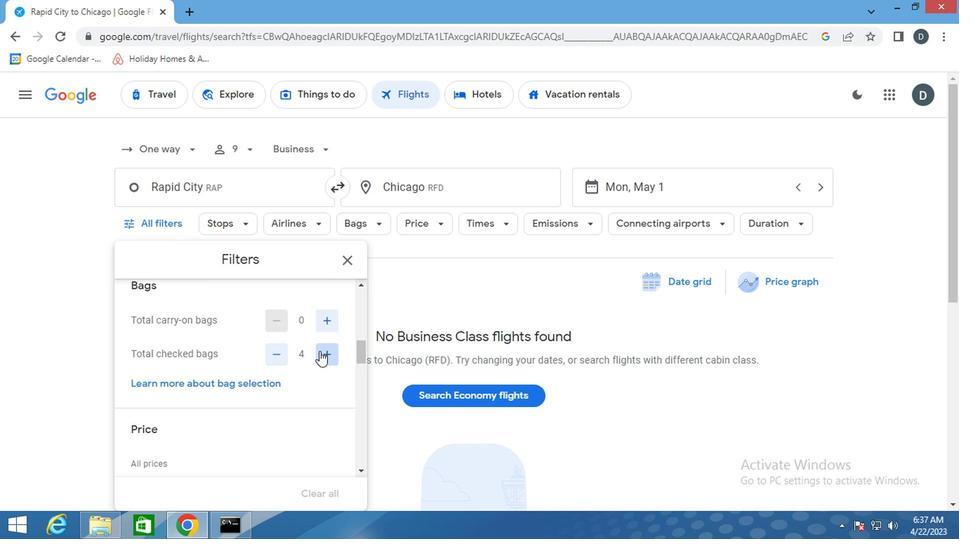 
Action: Mouse pressed left at (343, 366)
Screenshot: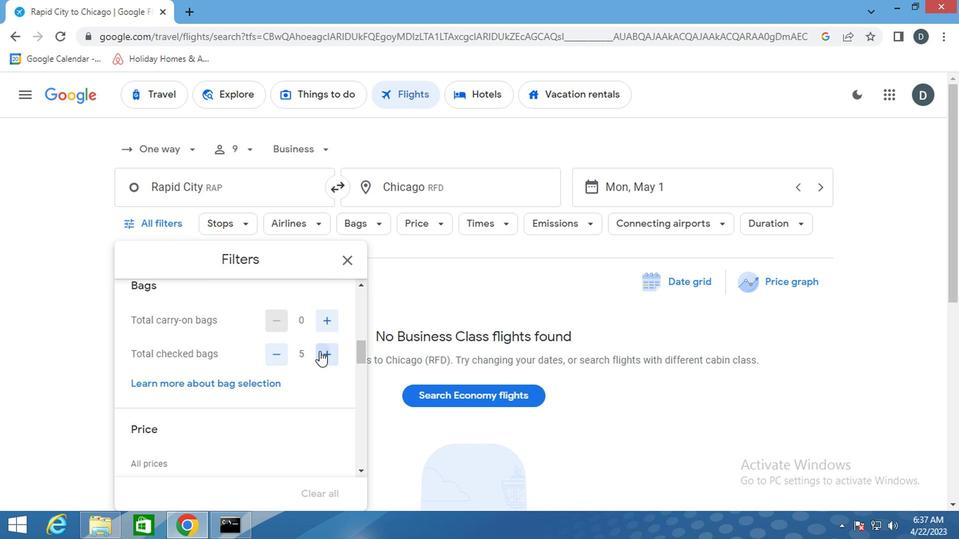 
Action: Mouse pressed left at (343, 366)
Screenshot: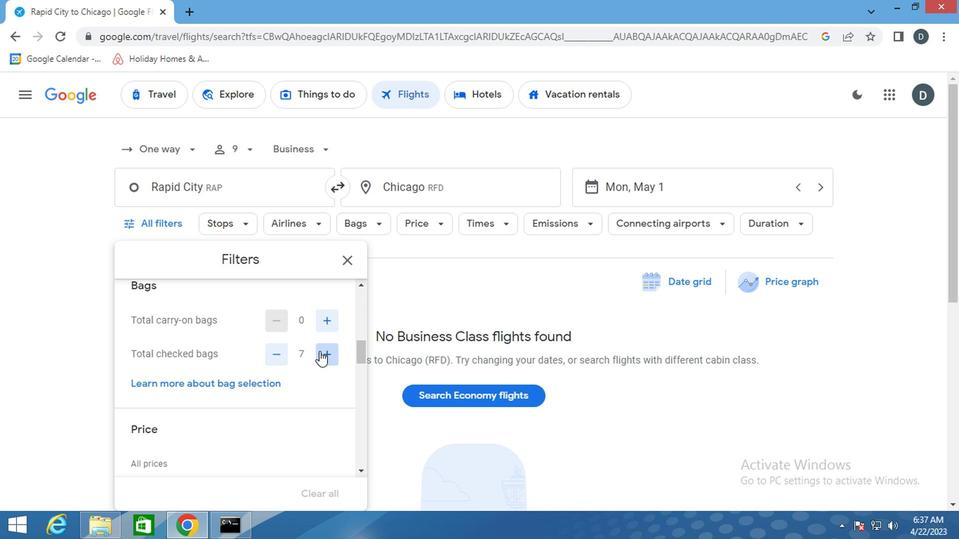 
Action: Mouse moved to (343, 397)
Screenshot: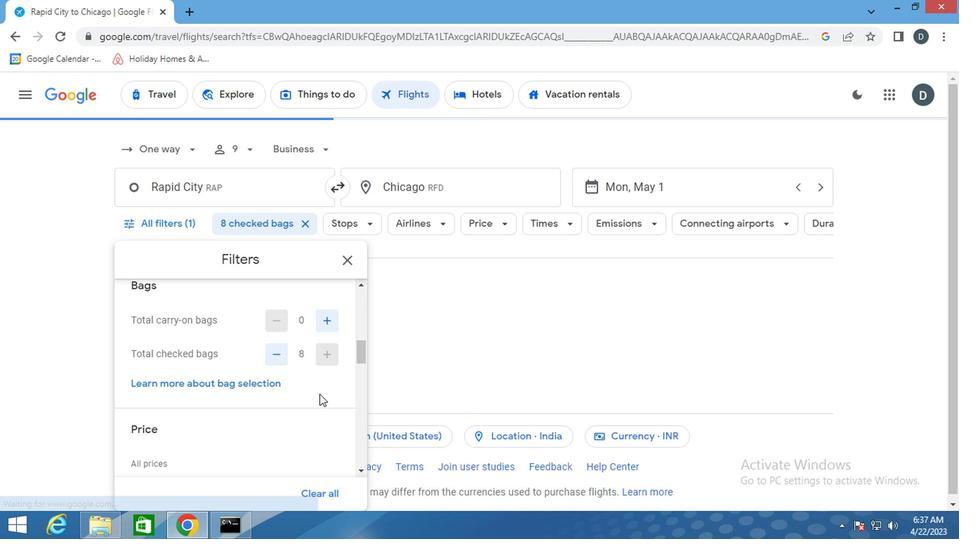 
Action: Mouse scrolled (343, 396) with delta (0, 0)
Screenshot: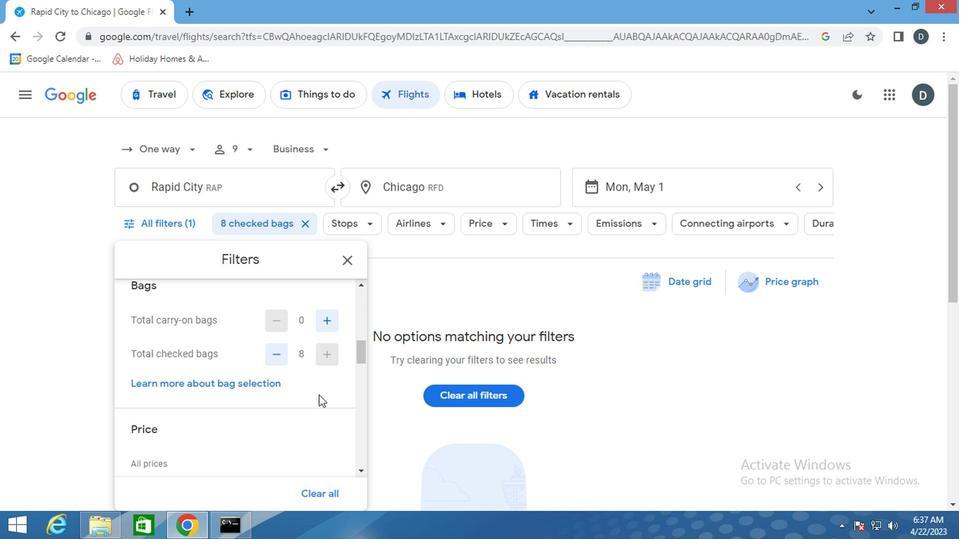 
Action: Mouse scrolled (343, 396) with delta (0, 0)
Screenshot: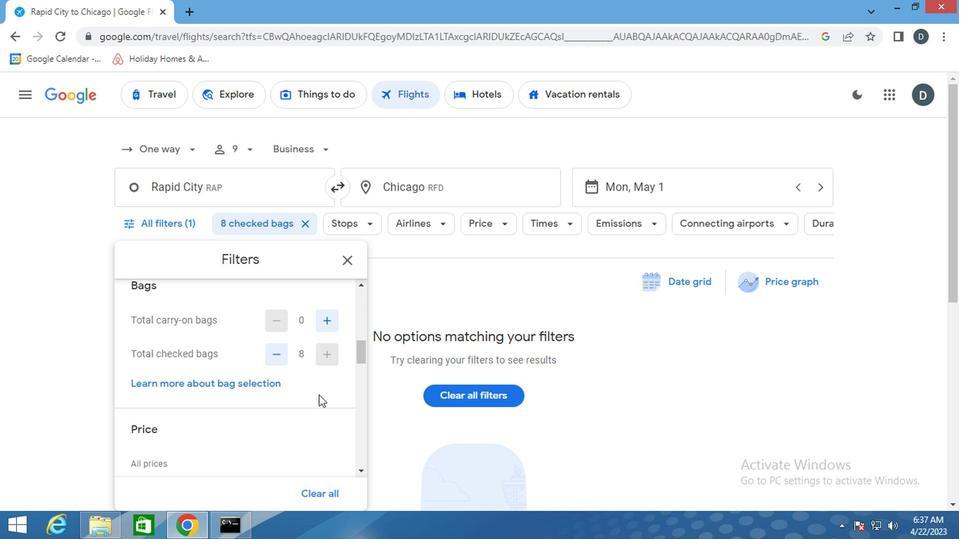 
Action: Mouse moved to (354, 365)
Screenshot: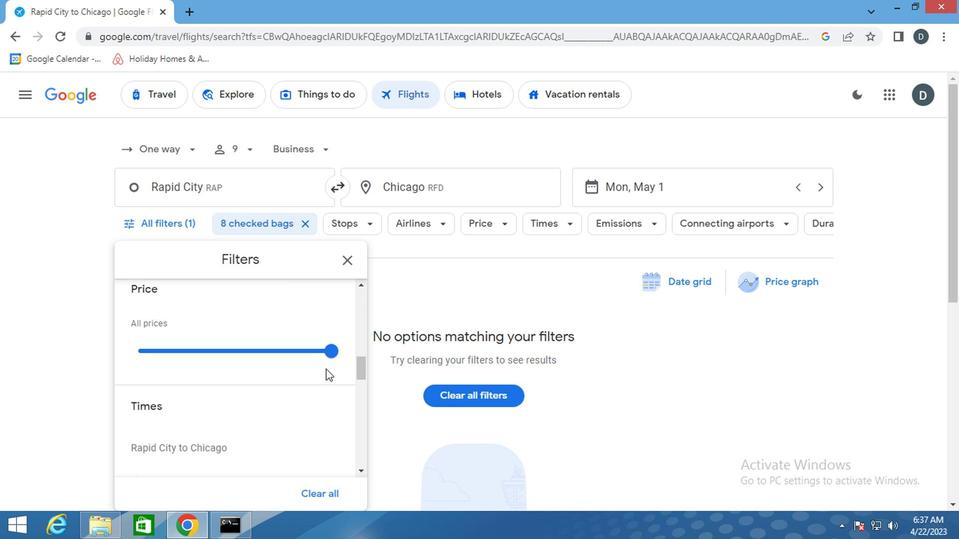 
Action: Mouse pressed left at (354, 365)
Screenshot: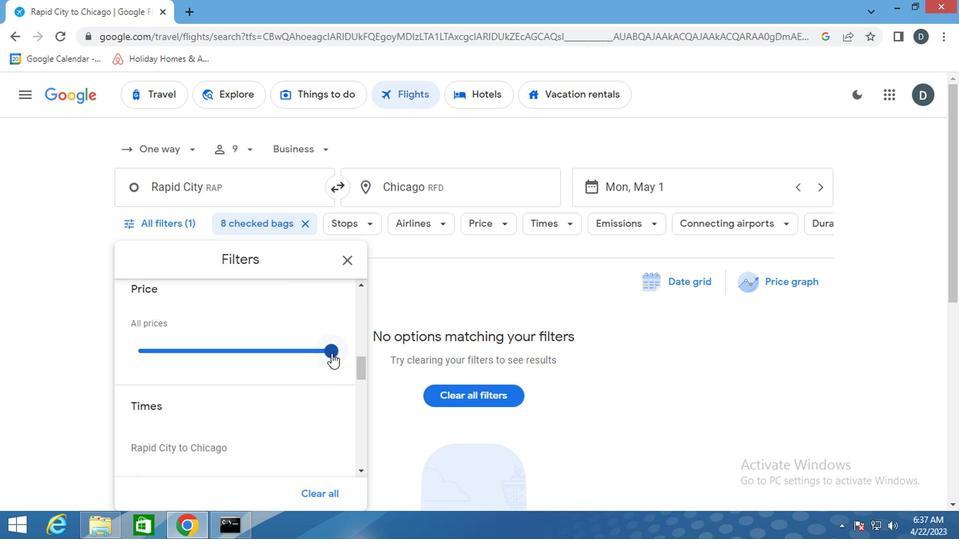 
Action: Mouse moved to (351, 399)
Screenshot: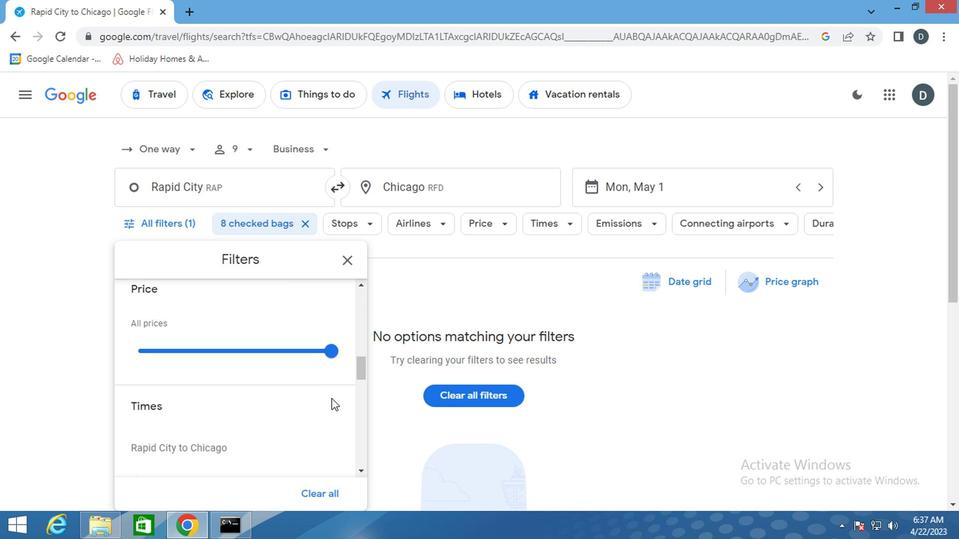
Action: Mouse scrolled (351, 399) with delta (0, 0)
Screenshot: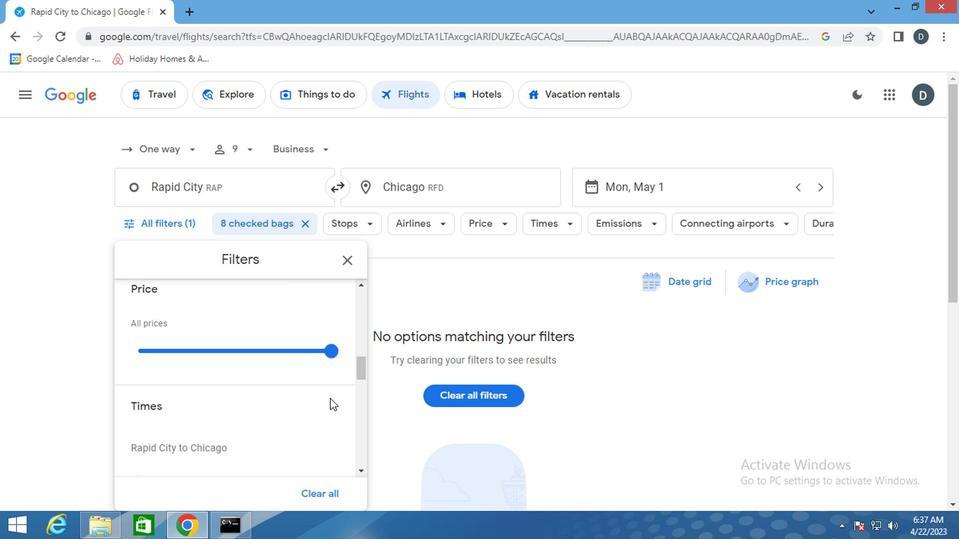 
Action: Mouse scrolled (351, 399) with delta (0, 0)
Screenshot: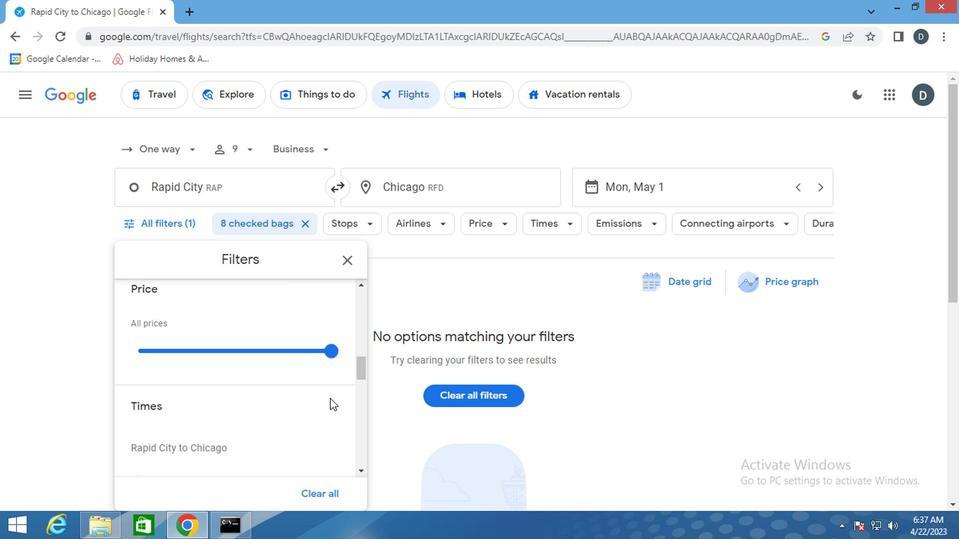 
Action: Mouse moved to (218, 377)
Screenshot: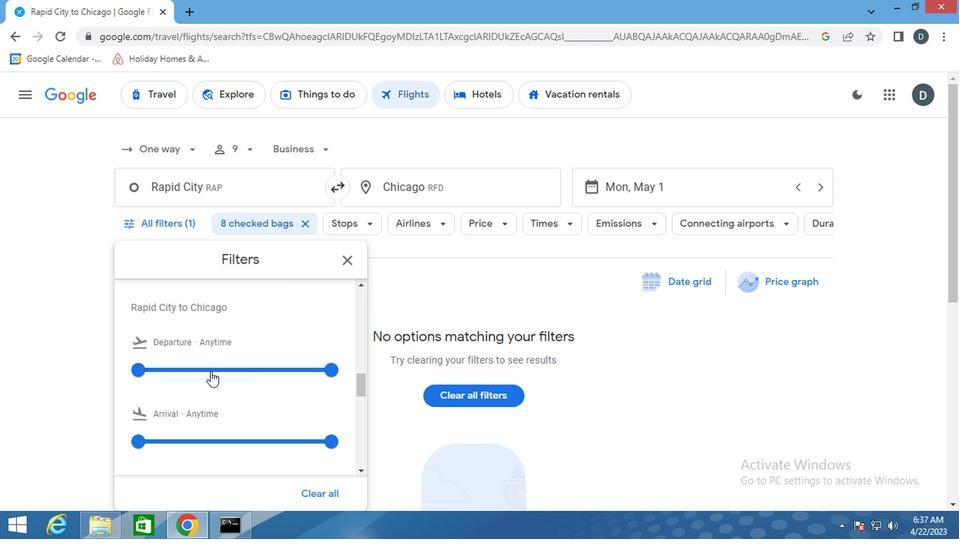 
Action: Mouse pressed left at (218, 377)
Screenshot: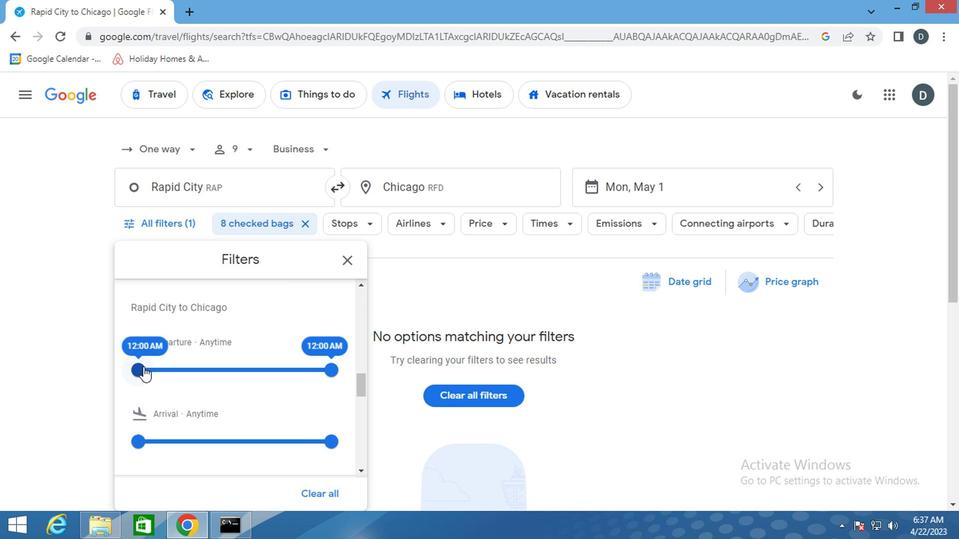 
Action: Mouse moved to (350, 379)
Screenshot: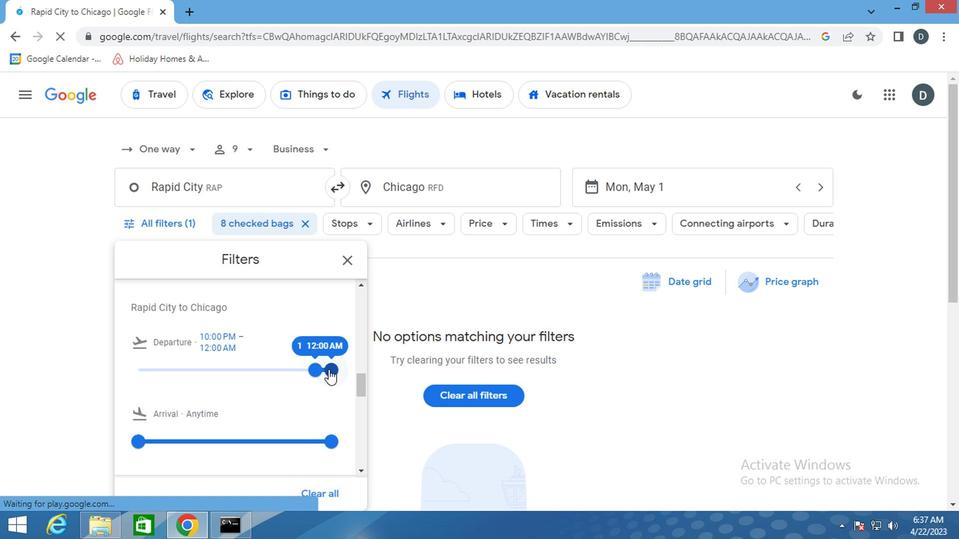 
Action: Mouse pressed left at (350, 379)
Screenshot: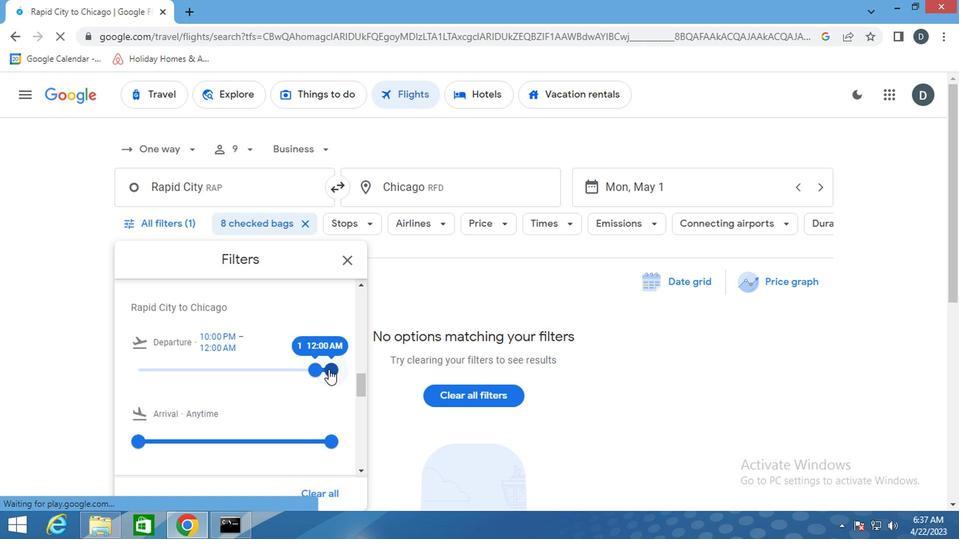
Action: Mouse moved to (355, 382)
Screenshot: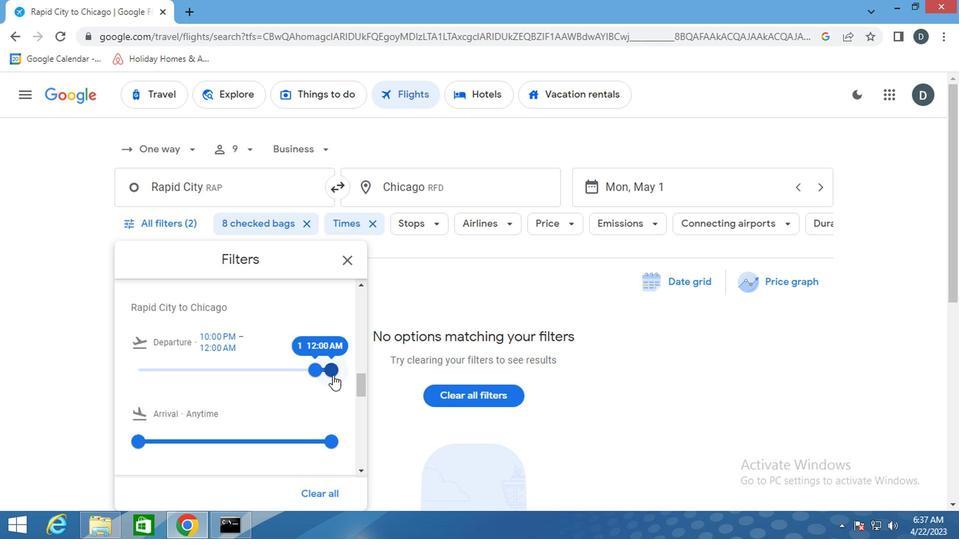 
Action: Mouse pressed left at (355, 382)
Screenshot: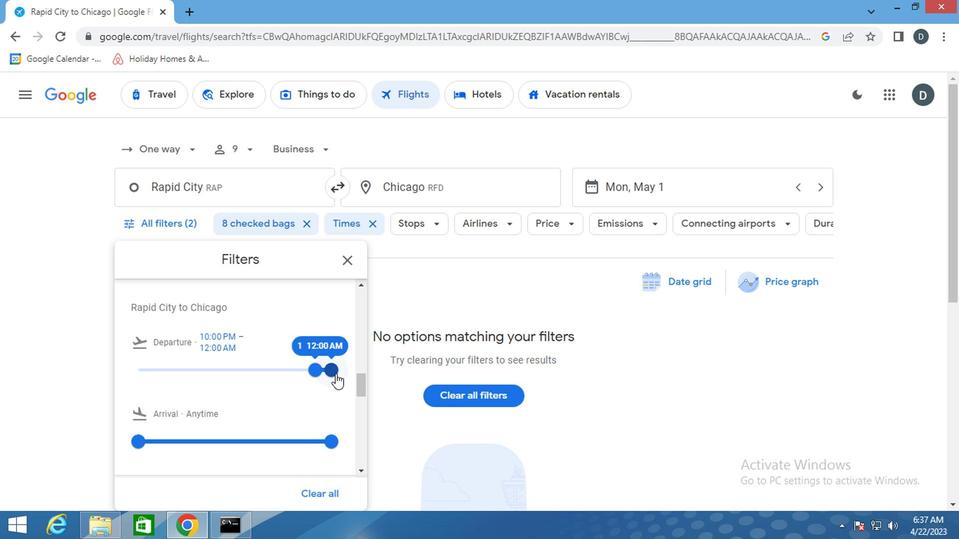 
Action: Mouse moved to (336, 412)
Screenshot: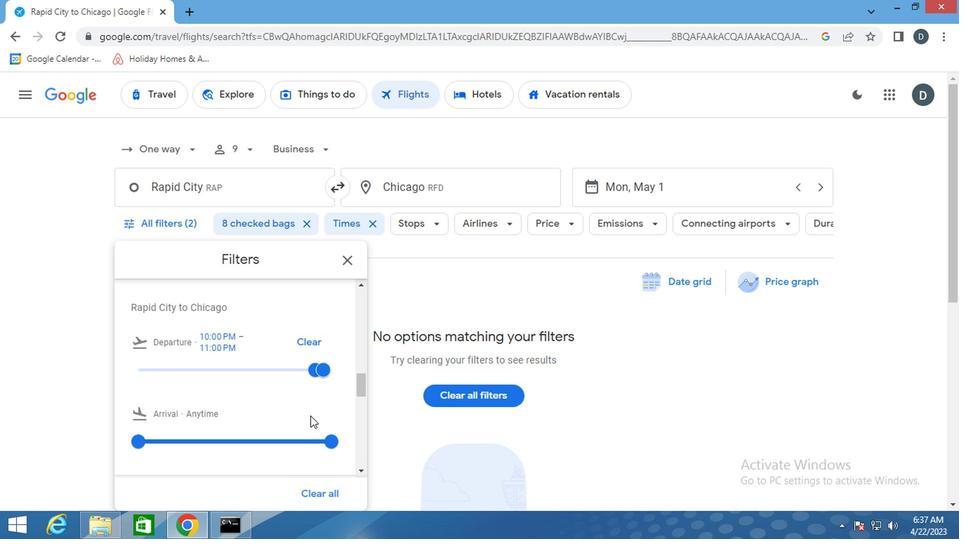
Action: Mouse scrolled (336, 411) with delta (0, 0)
Screenshot: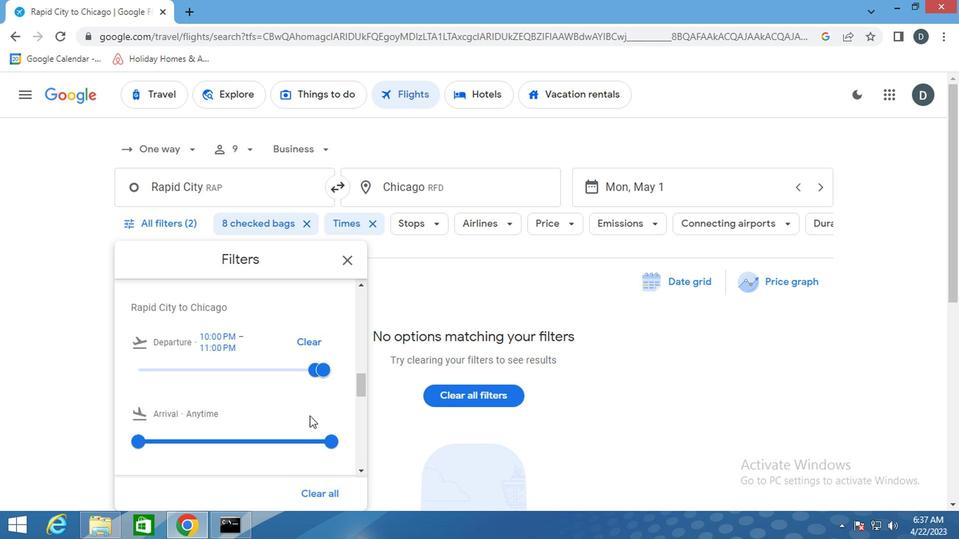 
Action: Mouse scrolled (336, 411) with delta (0, 0)
Screenshot: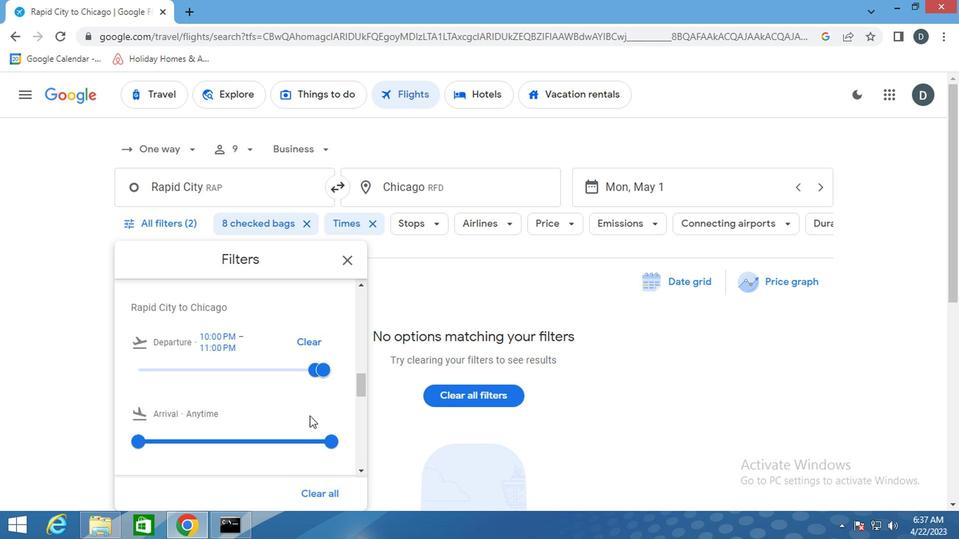
Action: Mouse scrolled (336, 411) with delta (0, 0)
Screenshot: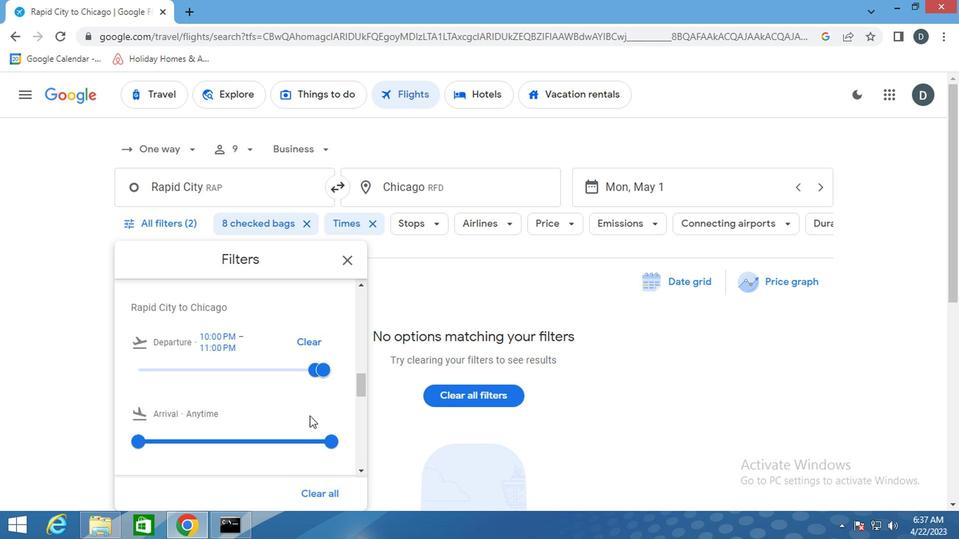 
Action: Mouse scrolled (336, 411) with delta (0, 0)
Screenshot: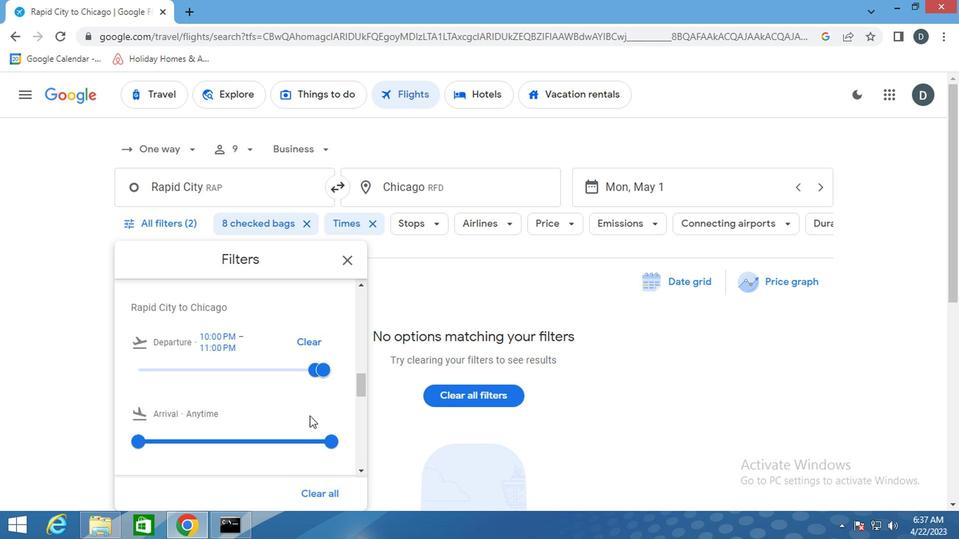 
Action: Mouse scrolled (336, 411) with delta (0, 0)
Screenshot: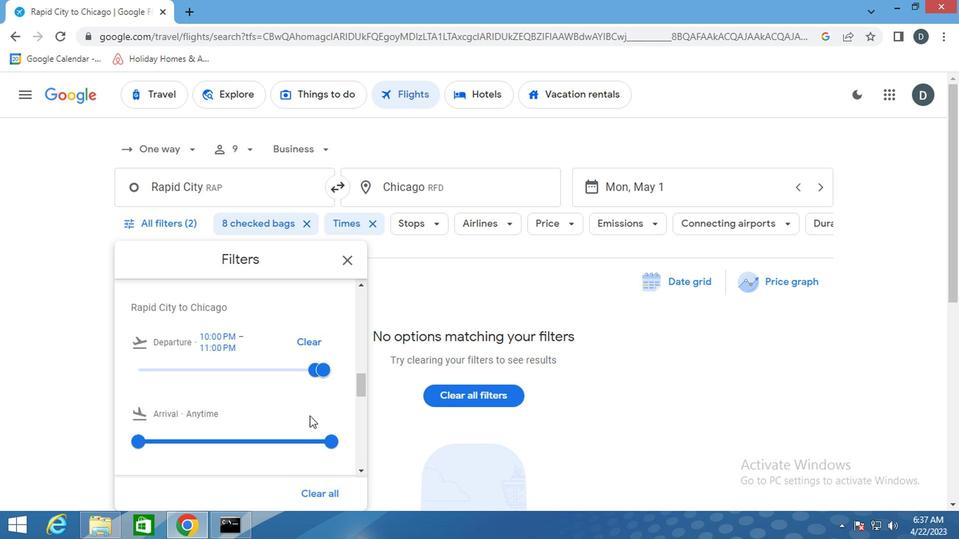 
Action: Mouse scrolled (336, 411) with delta (0, 0)
Screenshot: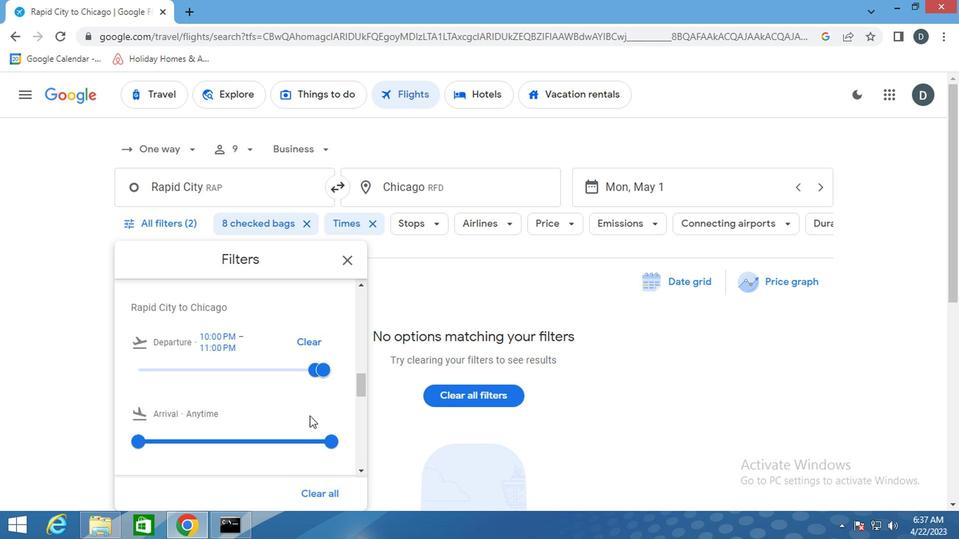 
Action: Mouse scrolled (336, 411) with delta (0, 0)
Screenshot: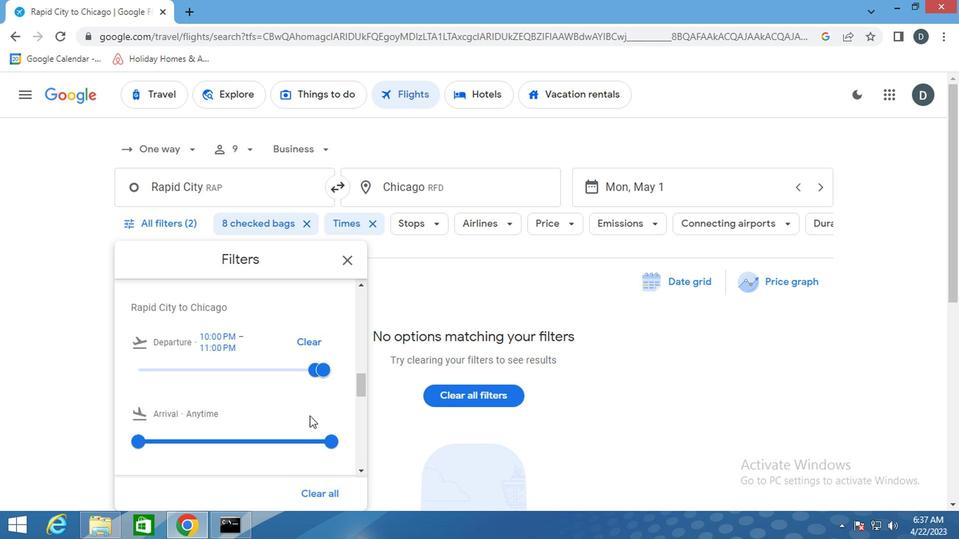 
Action: Mouse scrolled (336, 411) with delta (0, 0)
Screenshot: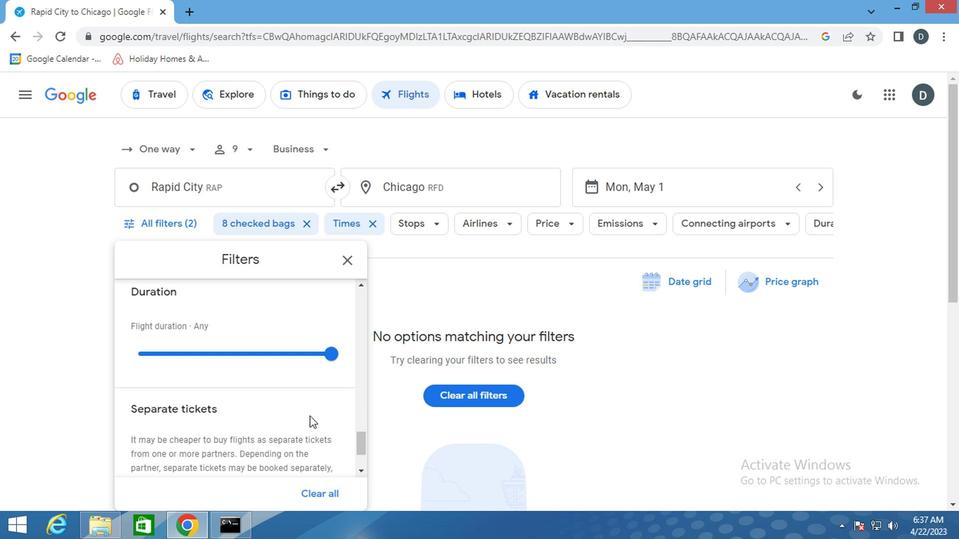 
Action: Mouse scrolled (336, 411) with delta (0, 0)
Screenshot: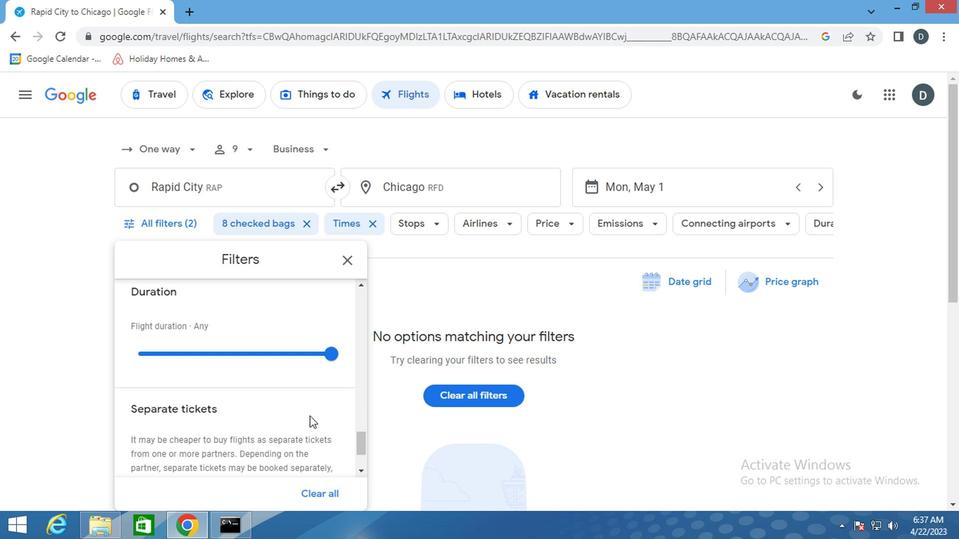 
Action: Mouse scrolled (336, 411) with delta (0, 0)
Screenshot: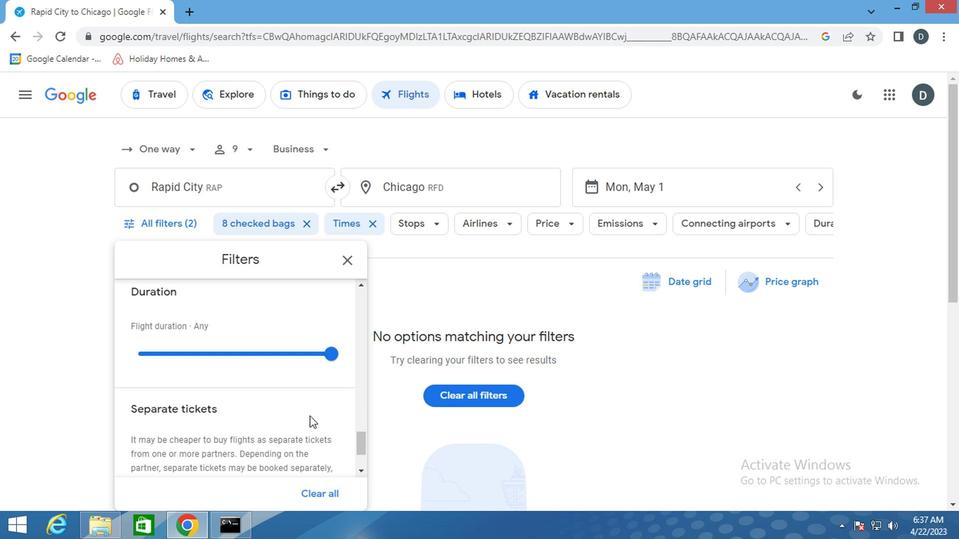 
Action: Mouse scrolled (336, 411) with delta (0, 0)
Screenshot: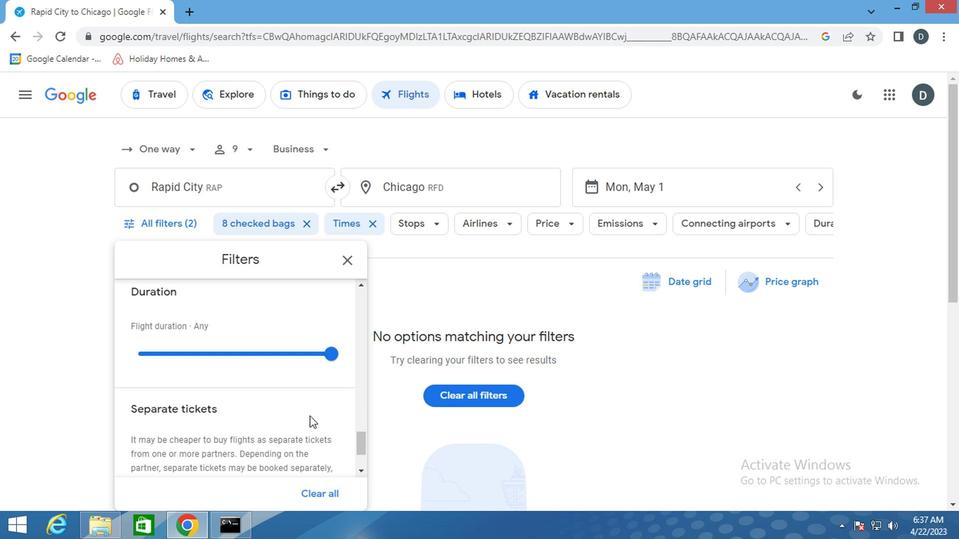
Action: Mouse scrolled (336, 411) with delta (0, 0)
Screenshot: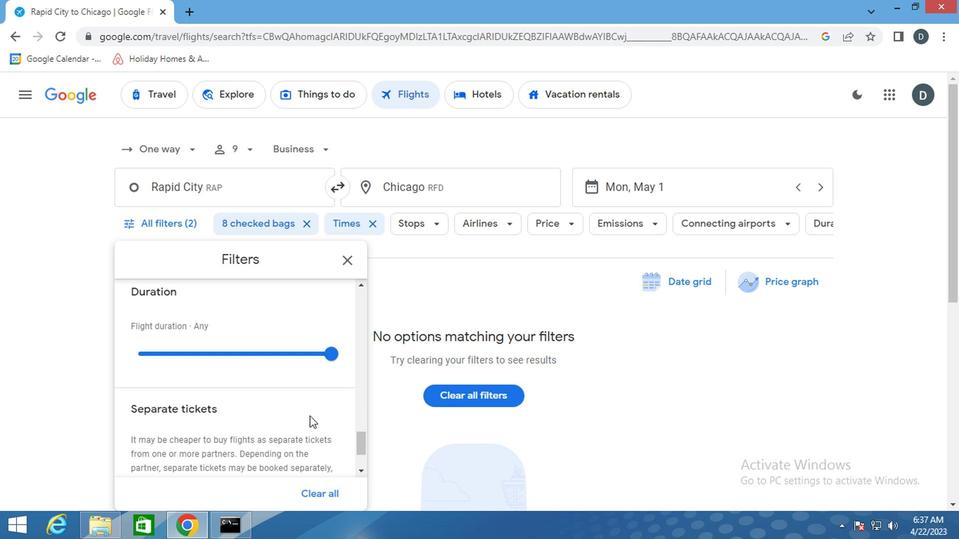 
Action: Mouse scrolled (336, 411) with delta (0, 0)
Screenshot: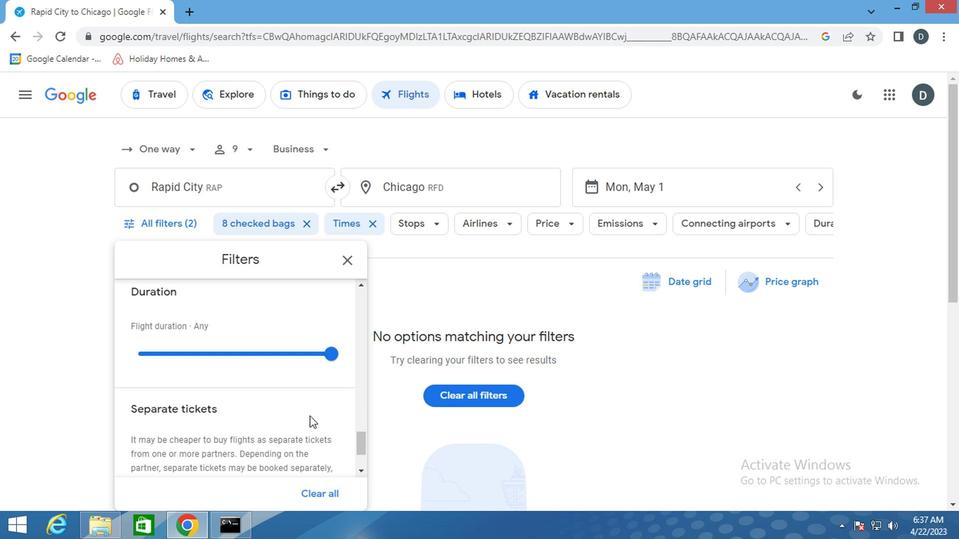 
Action: Mouse scrolled (336, 411) with delta (0, 0)
Screenshot: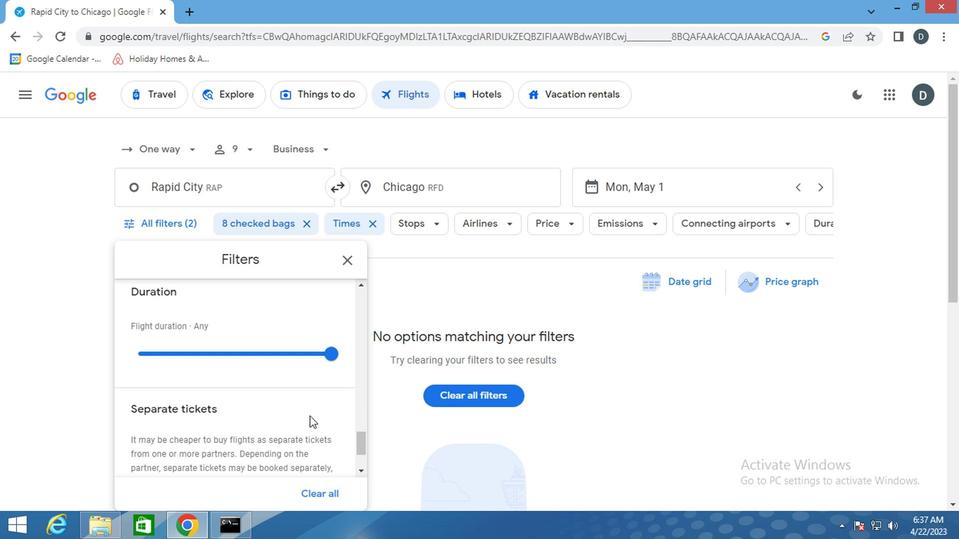 
Action: Mouse moved to (363, 296)
Screenshot: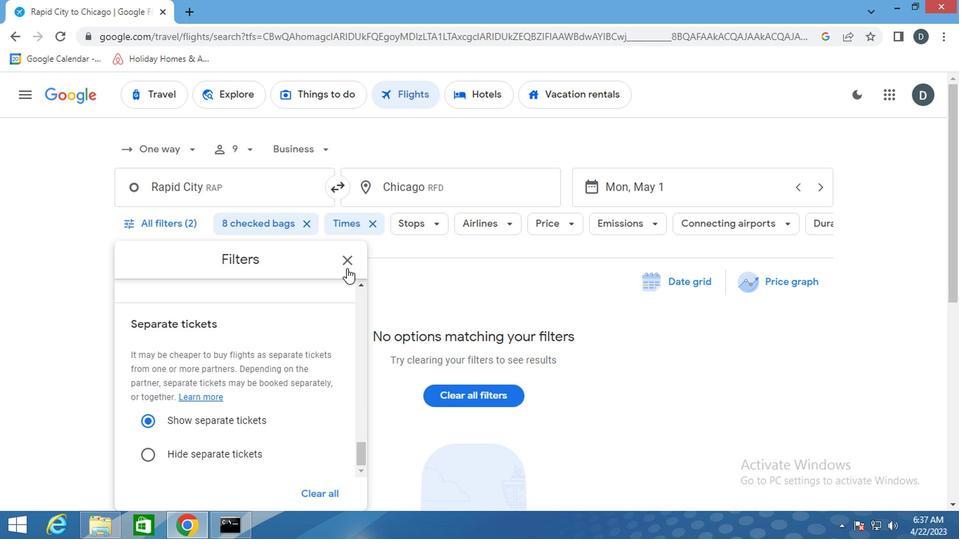 
Action: Mouse pressed left at (363, 296)
Screenshot: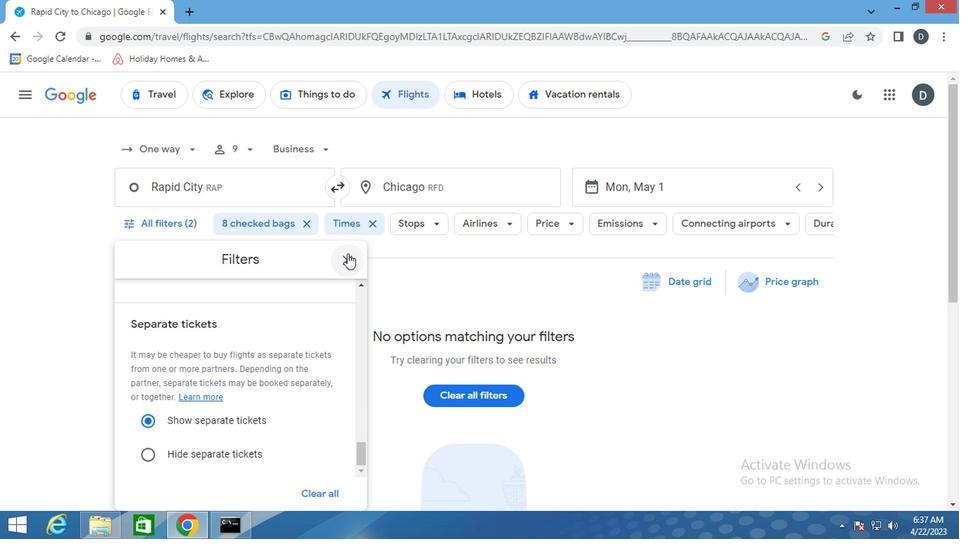 
